 Task: Search one way flight ticket for 4 adults, 2 children, 2 infants in seat and 1 infant on lap in premium economy from Phoenix: Phoenix Sky Harbor International Airport to Rock Springs: Southwest Wyoming Regional Airport (rock Springs Sweetwater County Airport) on 8-5-2023. Choice of flights is Frontier. Number of bags: 2 checked bags. Price is upto 84000. Outbound departure time preference is 4:45.
Action: Mouse moved to (261, 240)
Screenshot: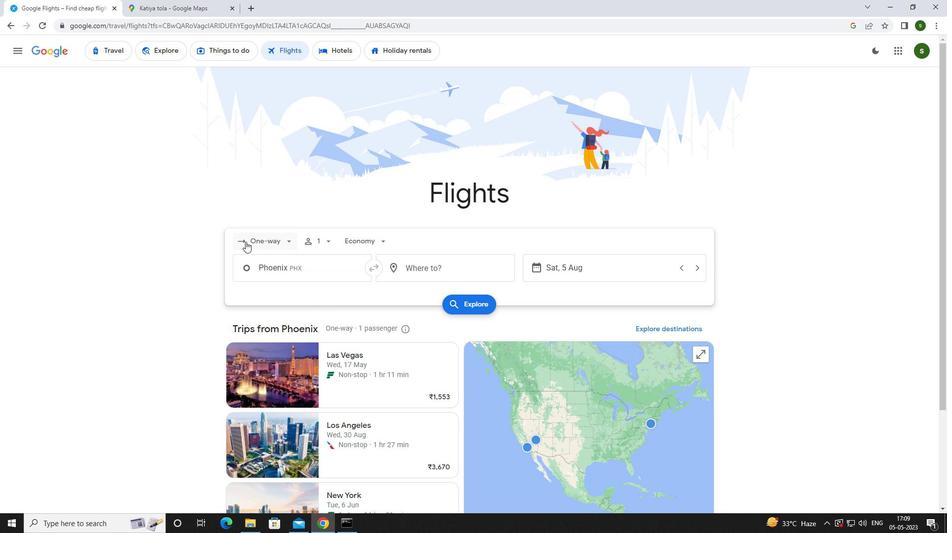 
Action: Mouse pressed left at (261, 240)
Screenshot: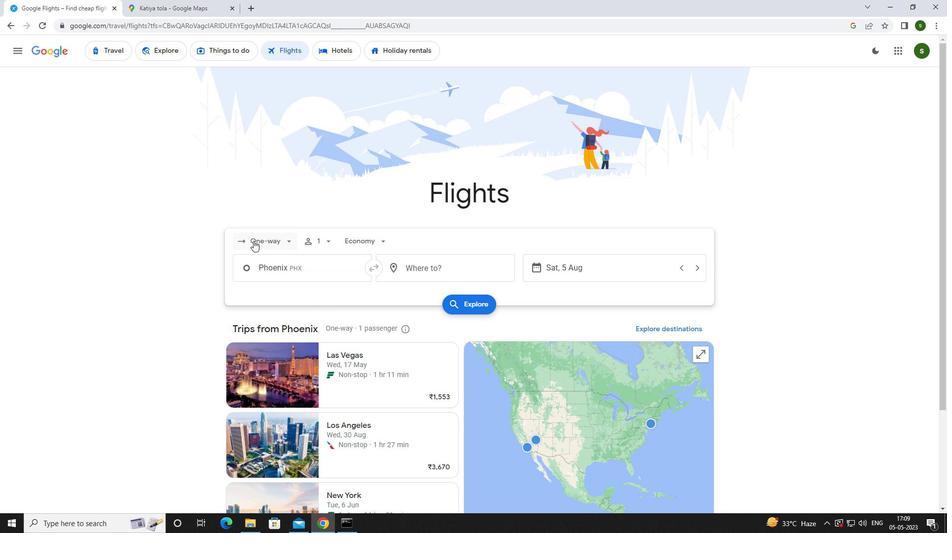 
Action: Mouse moved to (271, 291)
Screenshot: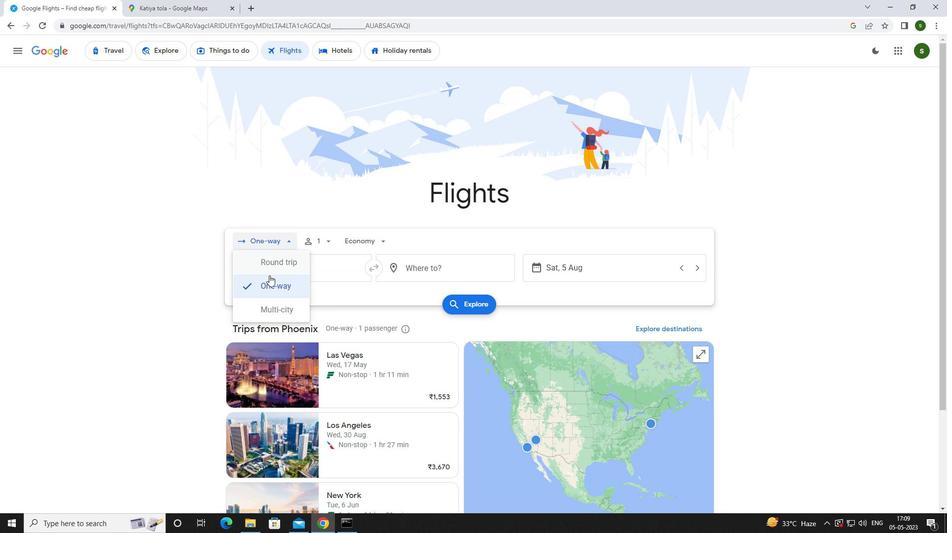 
Action: Mouse pressed left at (271, 291)
Screenshot: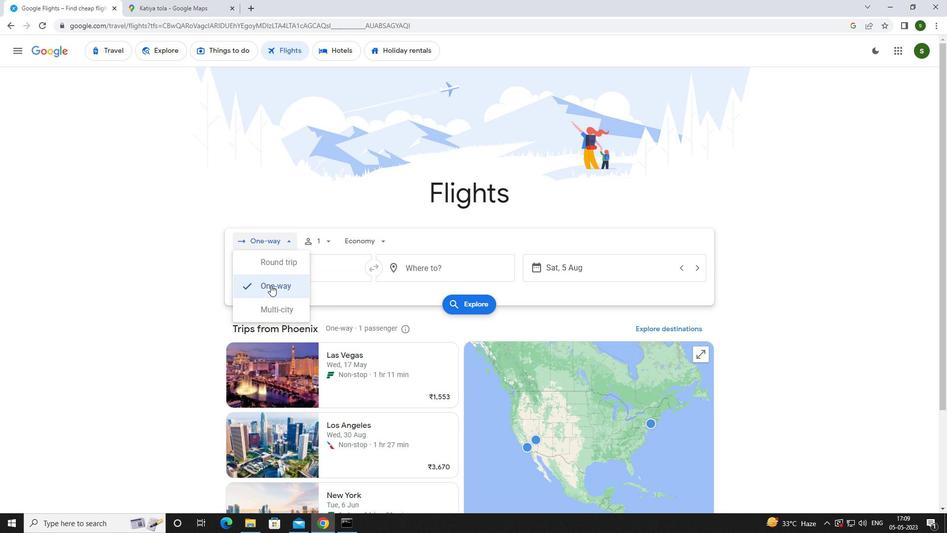 
Action: Mouse moved to (322, 241)
Screenshot: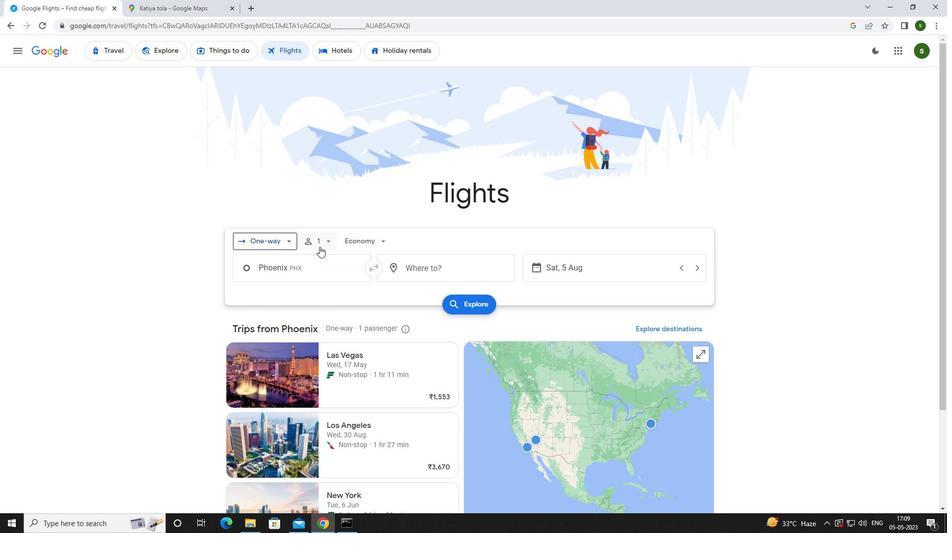 
Action: Mouse pressed left at (322, 241)
Screenshot: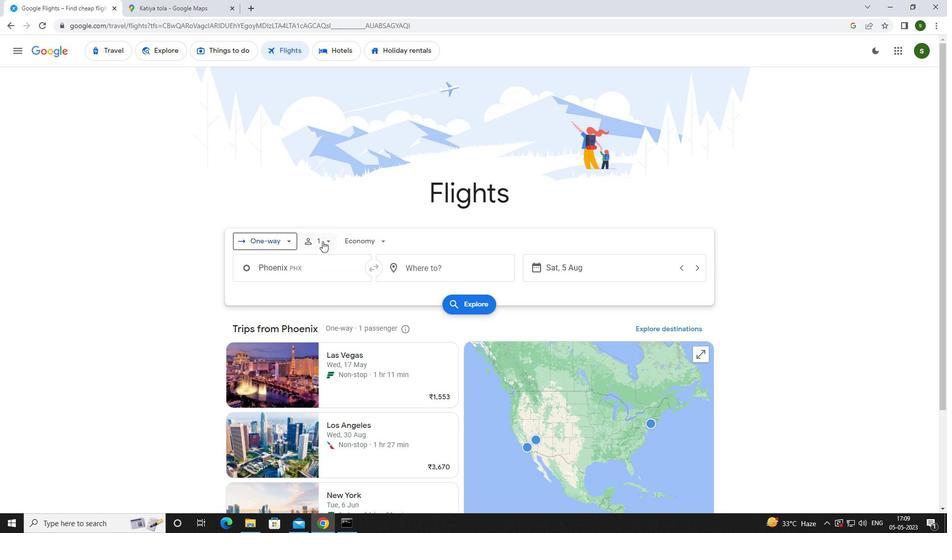 
Action: Mouse moved to (402, 266)
Screenshot: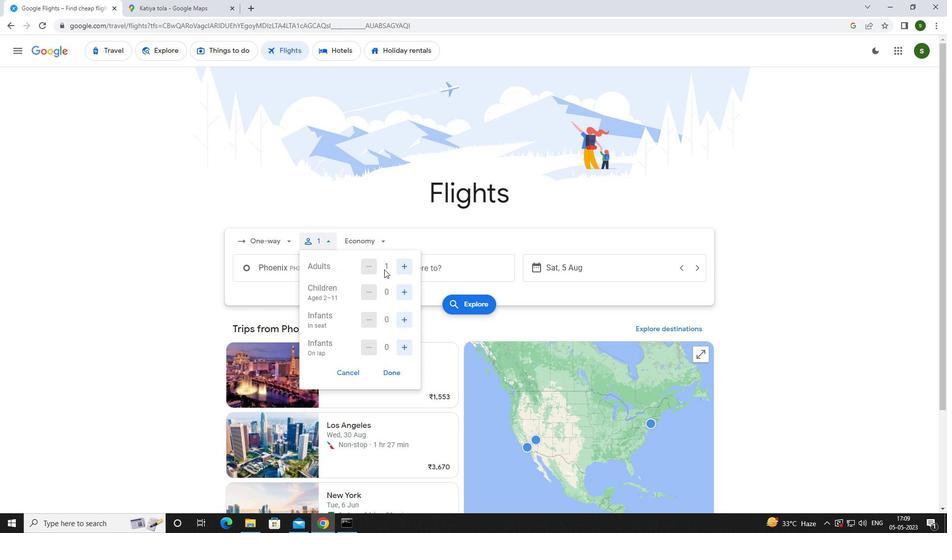 
Action: Mouse pressed left at (402, 266)
Screenshot: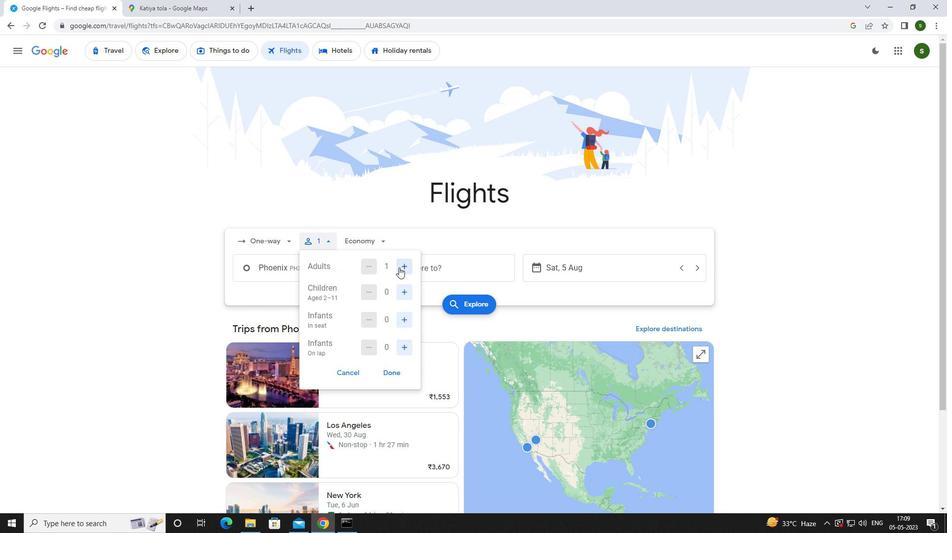 
Action: Mouse pressed left at (402, 266)
Screenshot: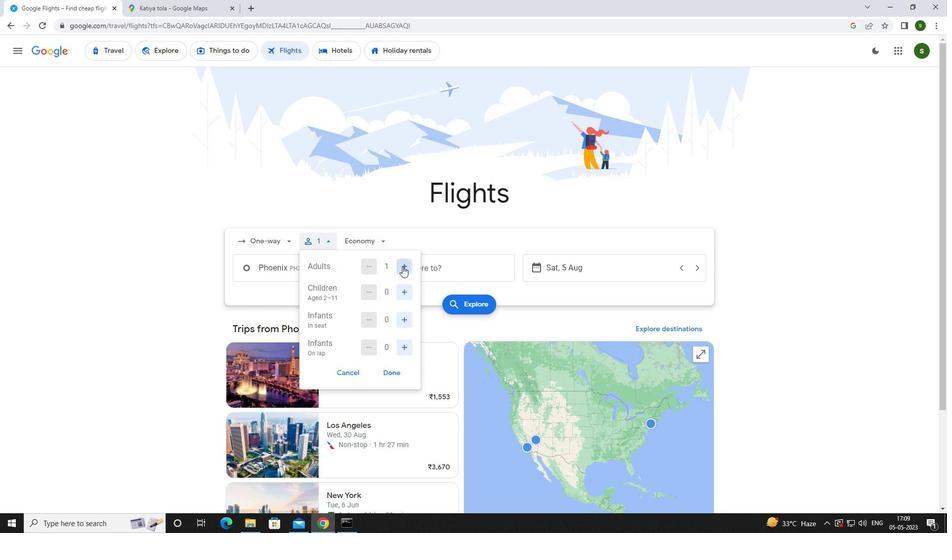
Action: Mouse pressed left at (402, 266)
Screenshot: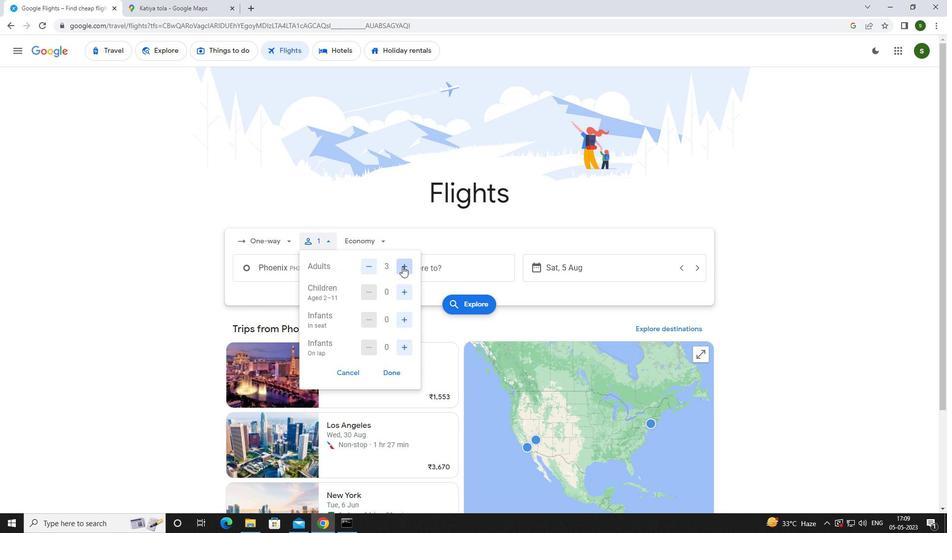 
Action: Mouse moved to (407, 293)
Screenshot: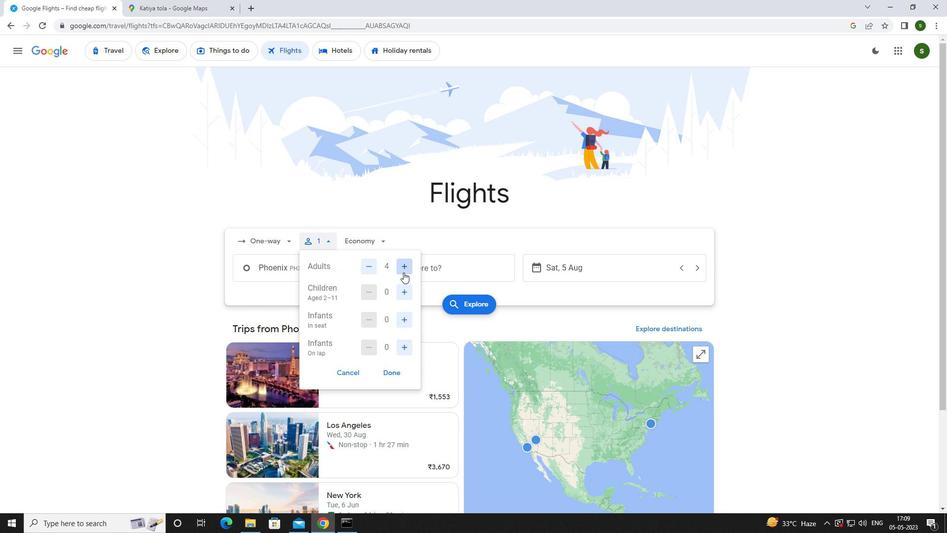 
Action: Mouse pressed left at (407, 293)
Screenshot: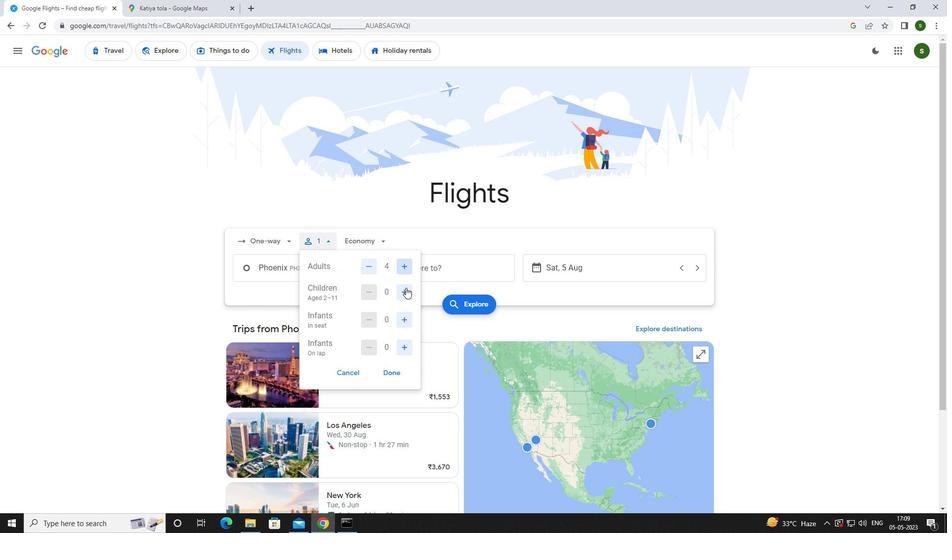 
Action: Mouse pressed left at (407, 293)
Screenshot: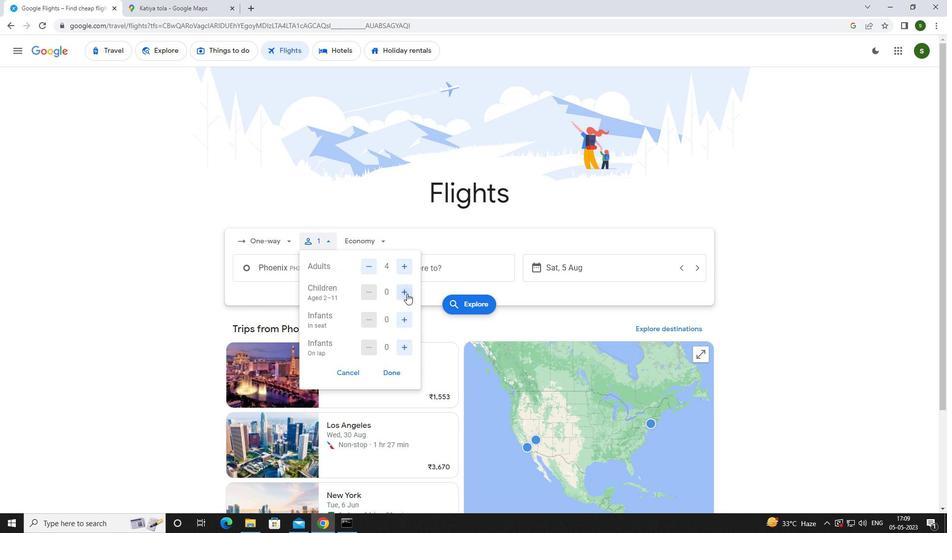 
Action: Mouse moved to (402, 318)
Screenshot: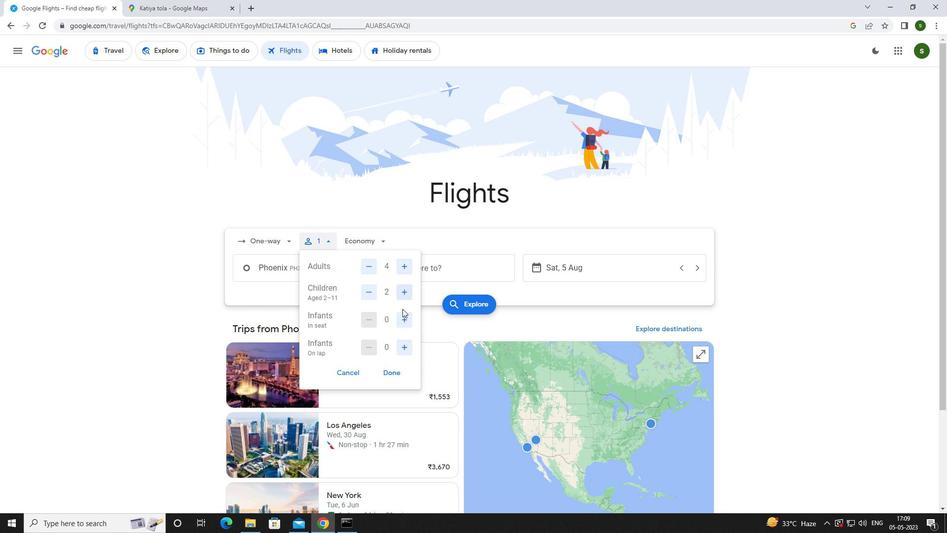 
Action: Mouse pressed left at (402, 318)
Screenshot: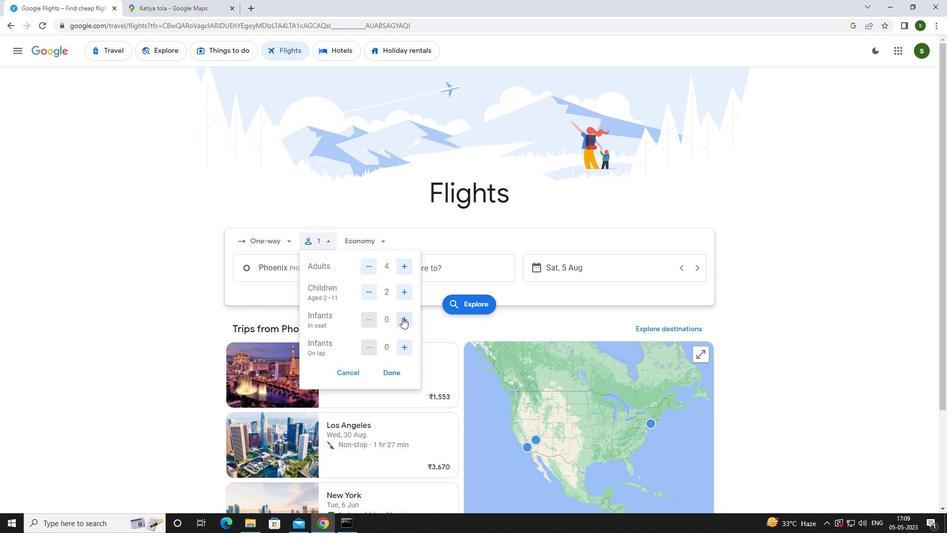 
Action: Mouse pressed left at (402, 318)
Screenshot: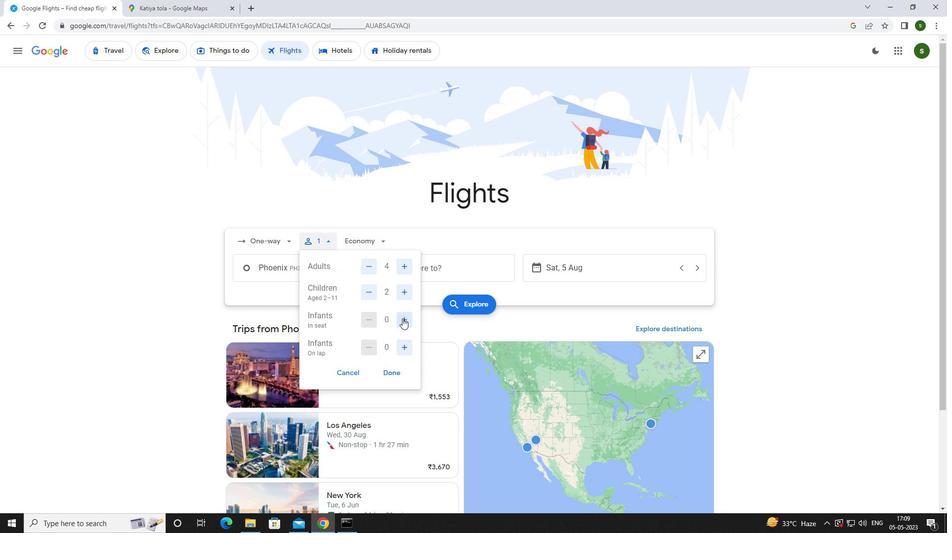 
Action: Mouse moved to (403, 341)
Screenshot: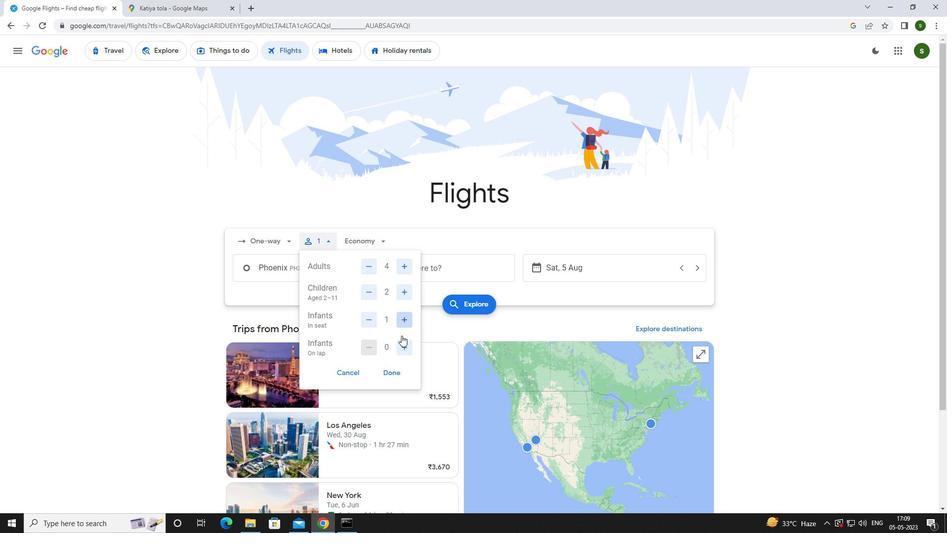 
Action: Mouse pressed left at (403, 341)
Screenshot: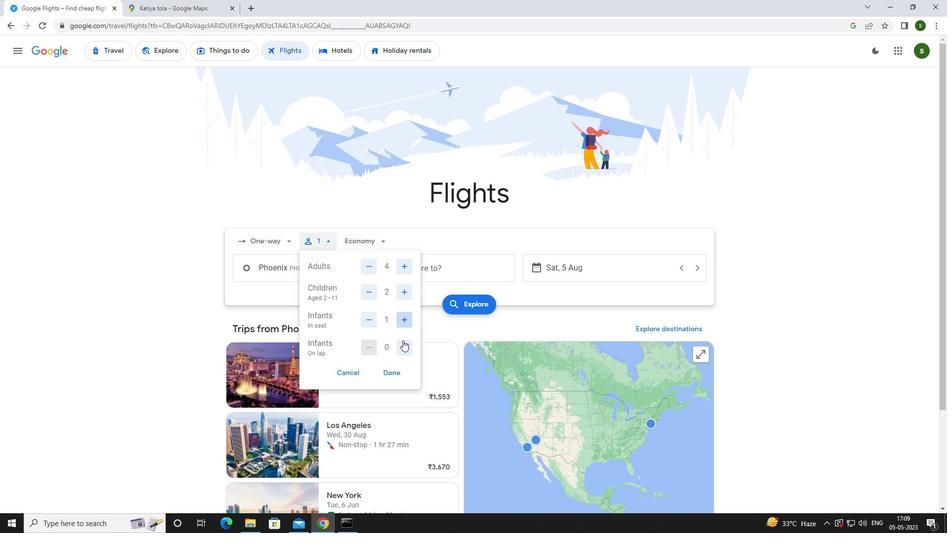 
Action: Mouse moved to (367, 241)
Screenshot: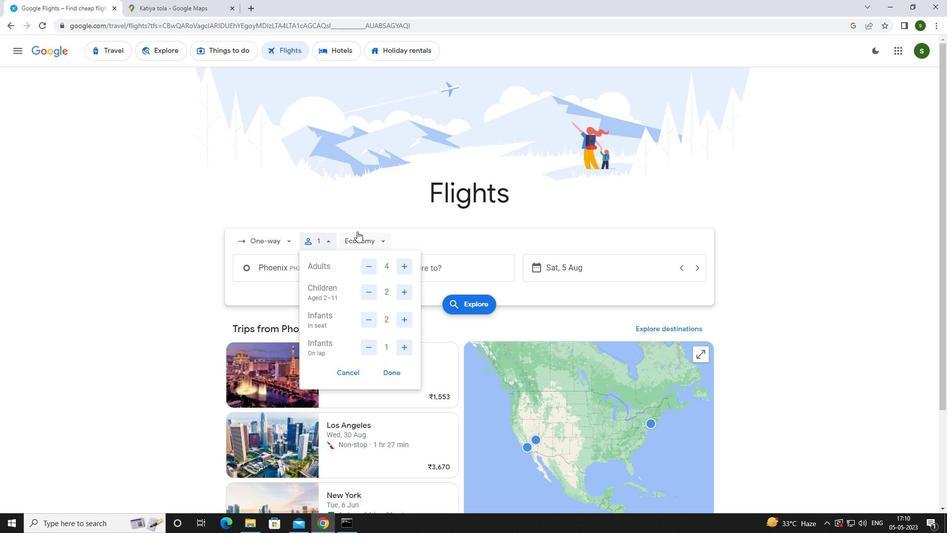 
Action: Mouse pressed left at (367, 241)
Screenshot: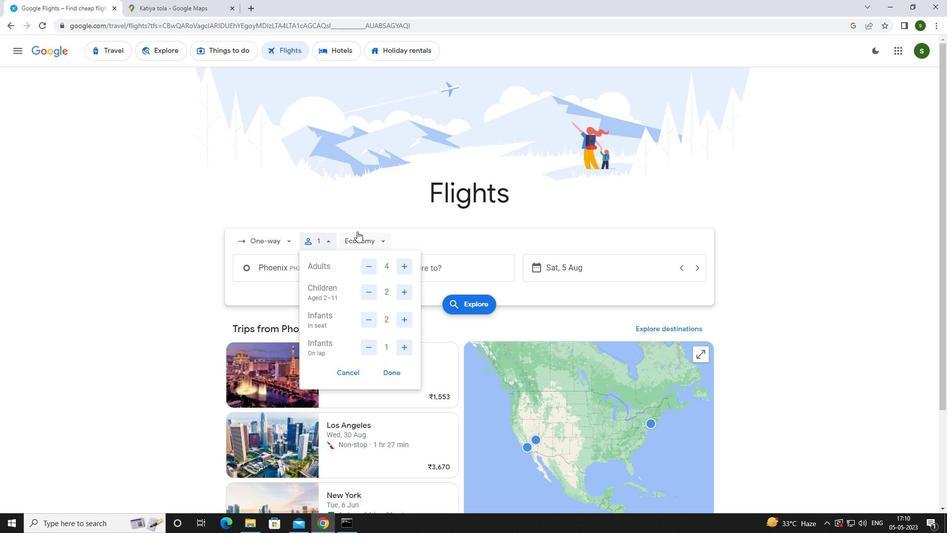 
Action: Mouse moved to (381, 281)
Screenshot: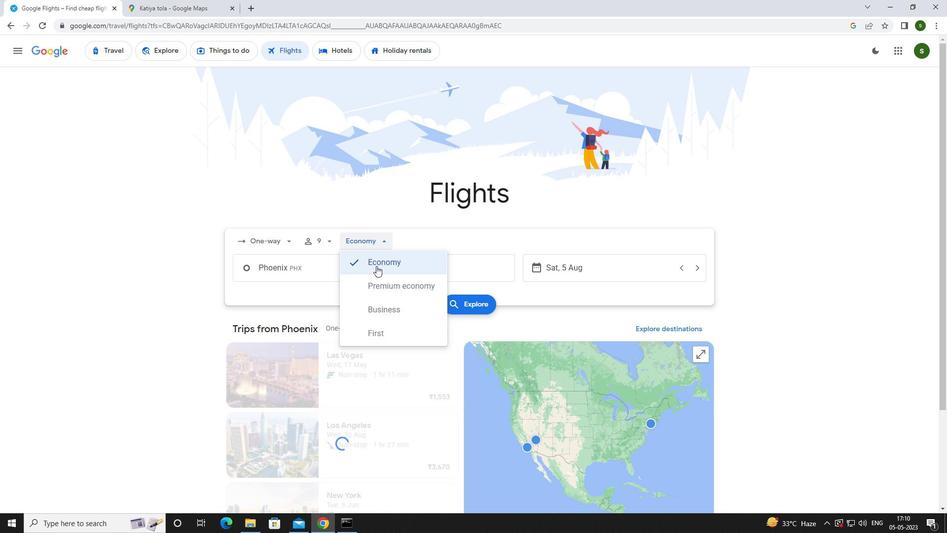 
Action: Mouse pressed left at (381, 281)
Screenshot: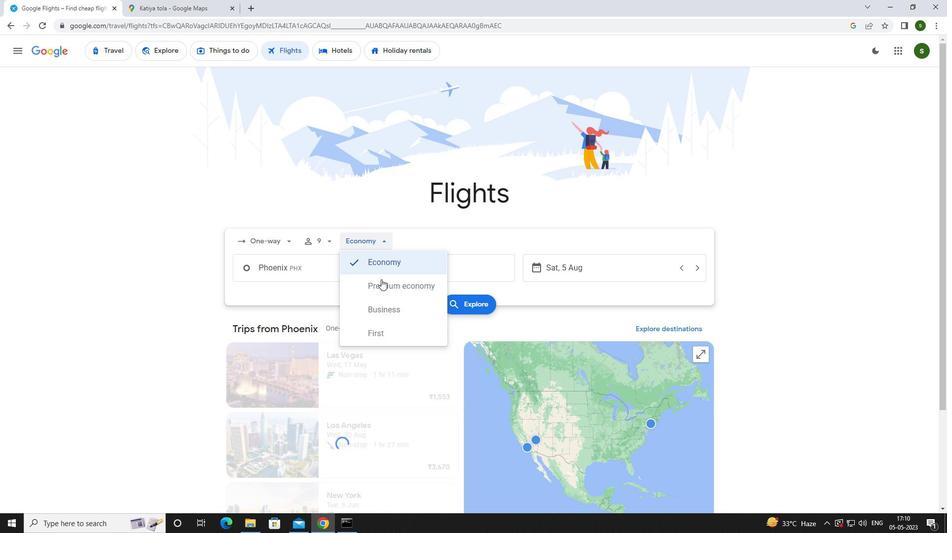 
Action: Mouse moved to (329, 266)
Screenshot: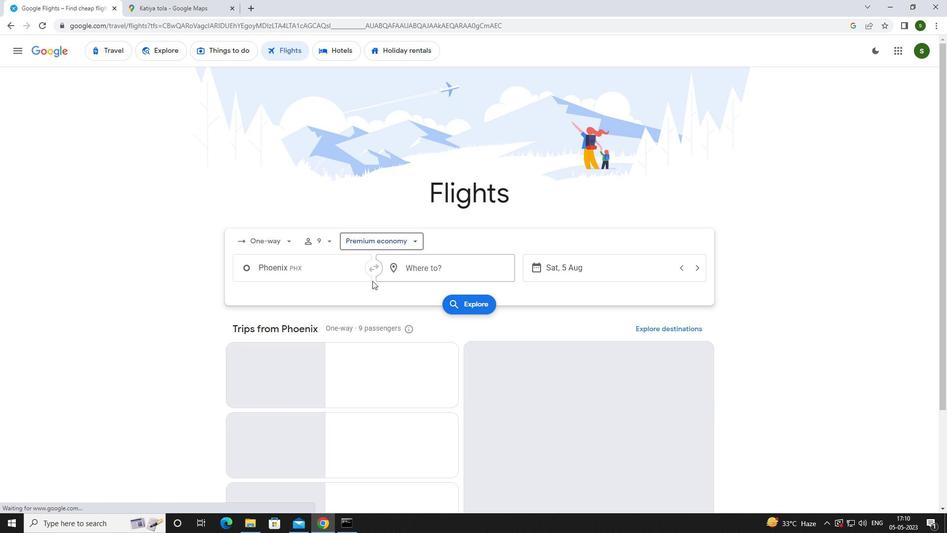 
Action: Mouse pressed left at (329, 266)
Screenshot: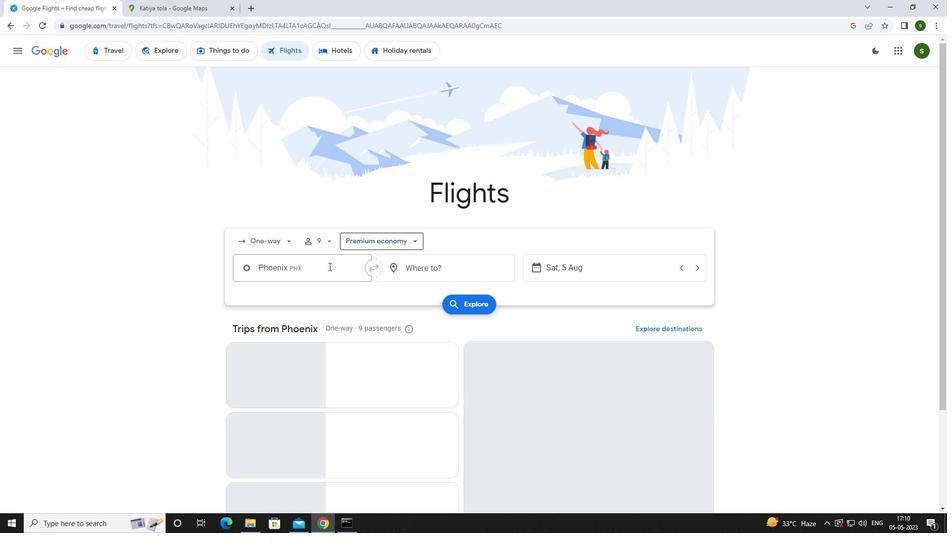 
Action: Mouse moved to (329, 266)
Screenshot: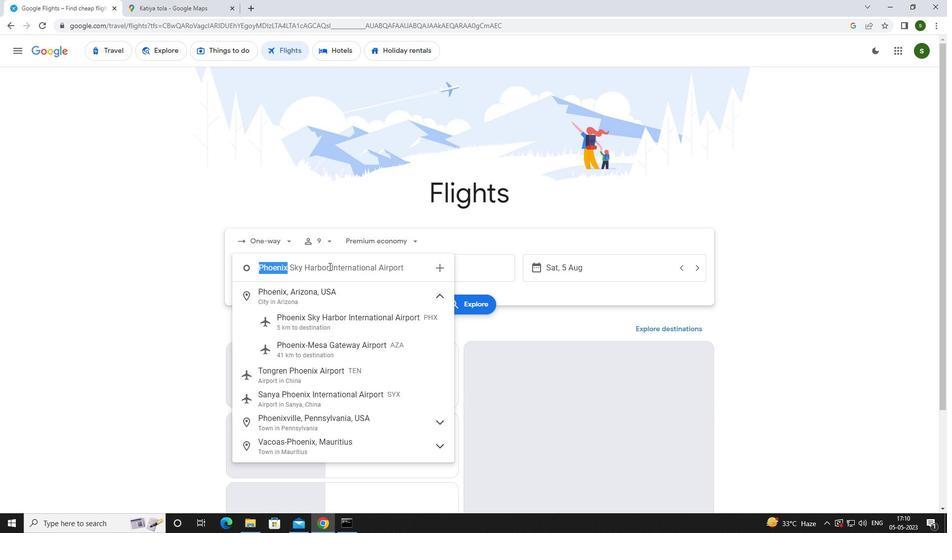 
Action: Key pressed <Key.caps_lock>p<Key.caps_lock>ho
Screenshot: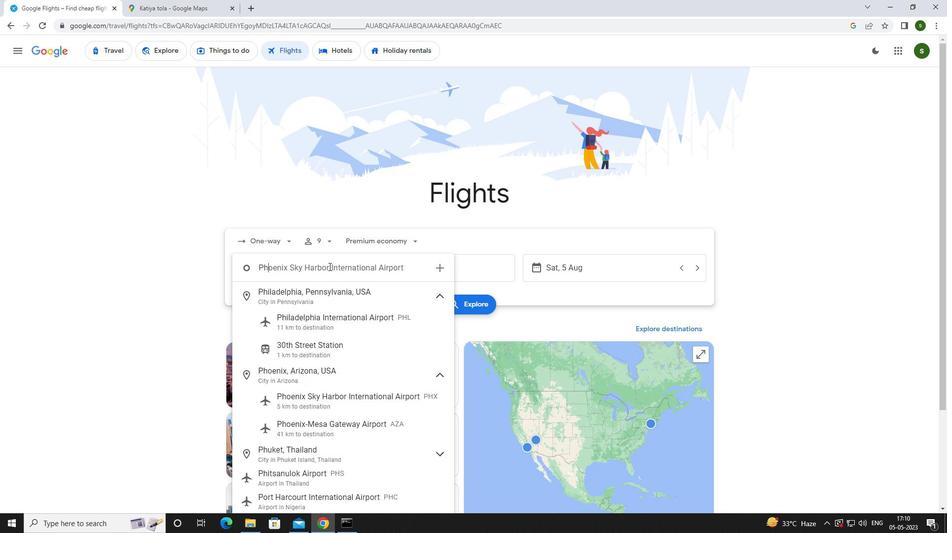 
Action: Mouse moved to (321, 346)
Screenshot: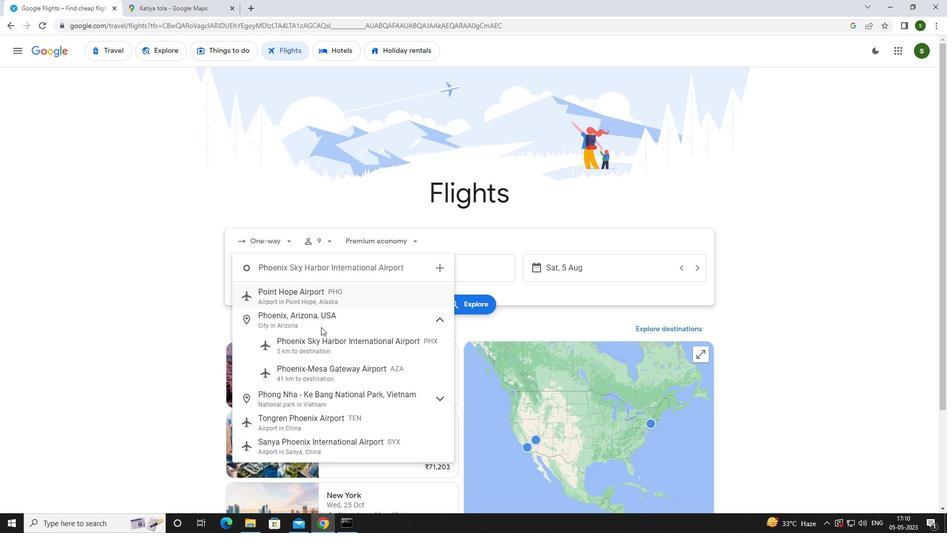 
Action: Mouse pressed left at (321, 346)
Screenshot: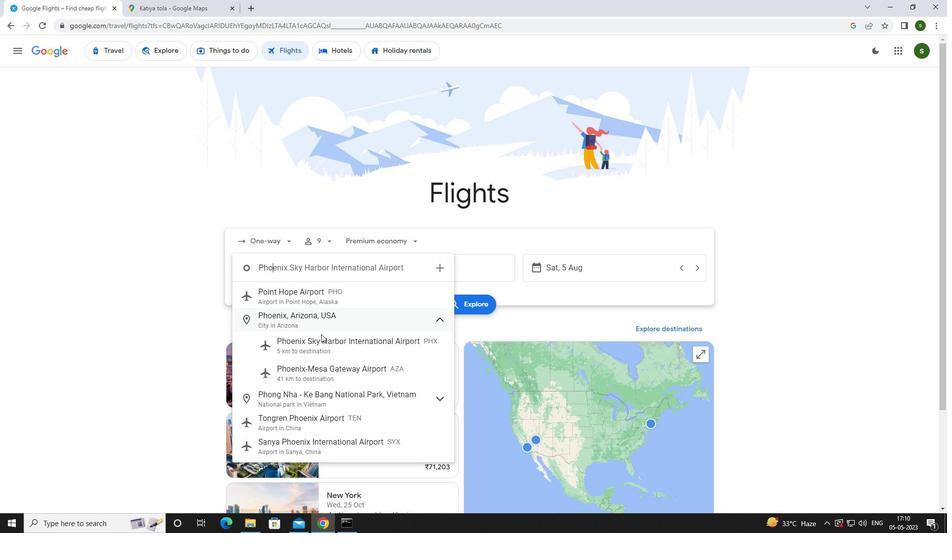 
Action: Mouse moved to (449, 268)
Screenshot: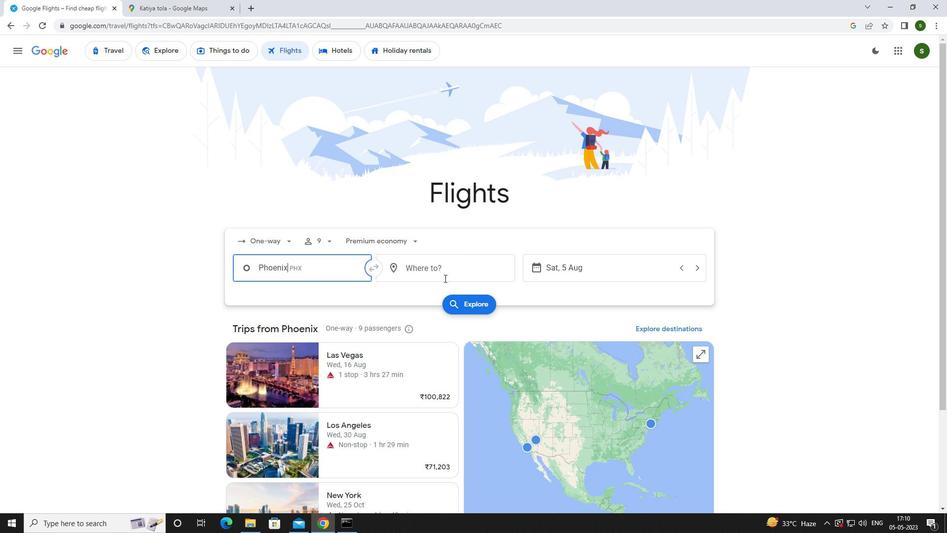 
Action: Mouse pressed left at (449, 268)
Screenshot: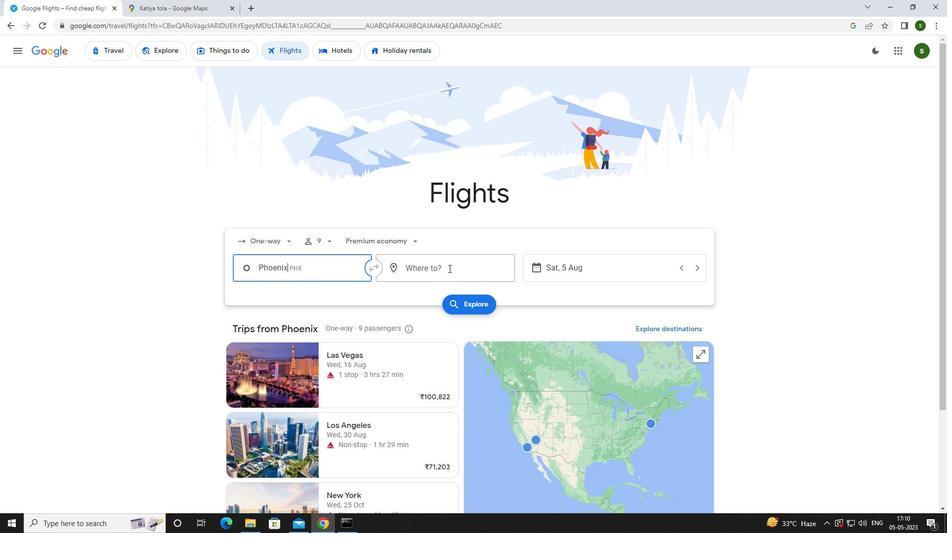 
Action: Key pressed <Key.caps_lock>r<Key.caps_lock>ock<Key.space><Key.caps_lock>s<Key.caps_lock>p
Screenshot: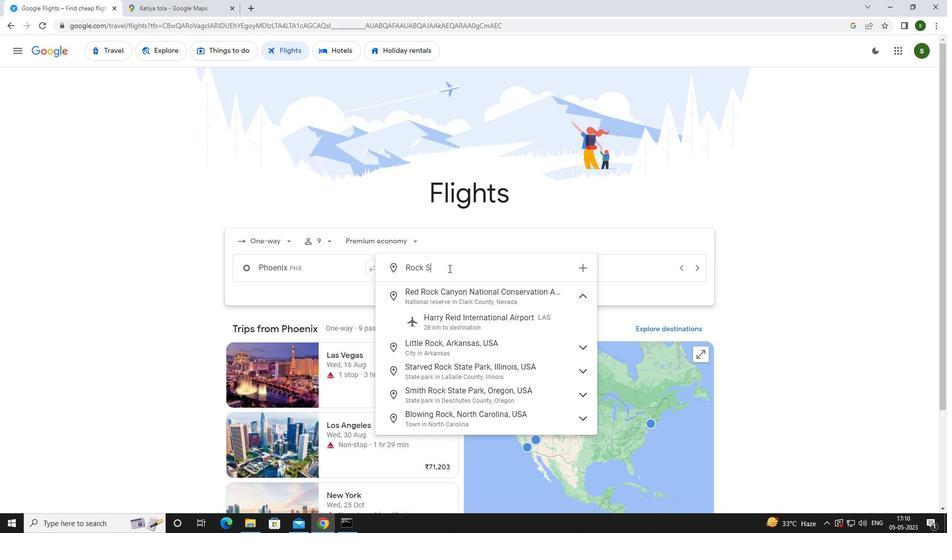 
Action: Mouse moved to (457, 344)
Screenshot: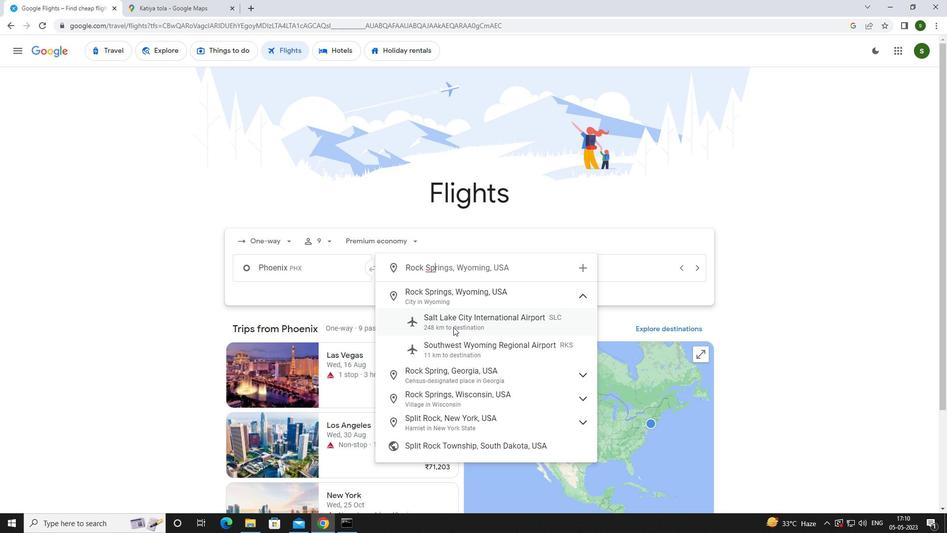 
Action: Mouse pressed left at (457, 344)
Screenshot: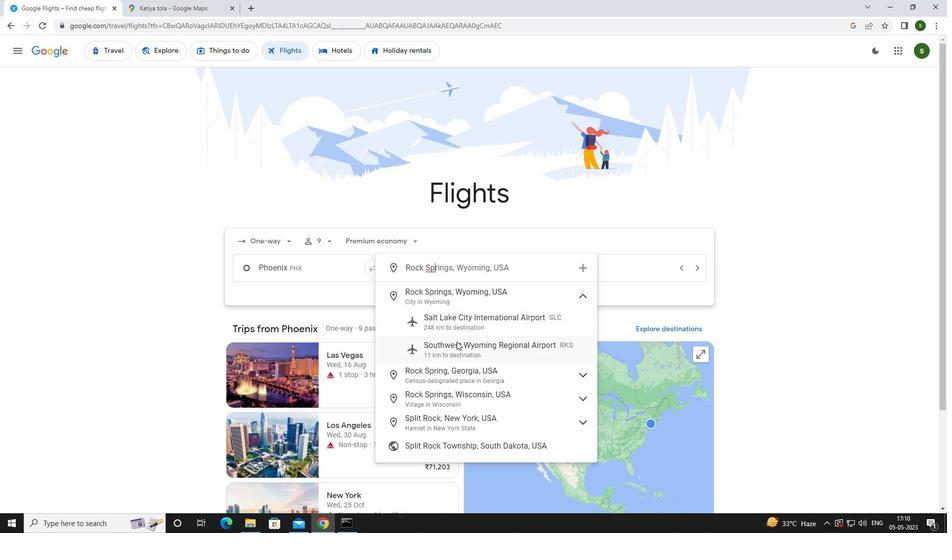 
Action: Mouse moved to (560, 273)
Screenshot: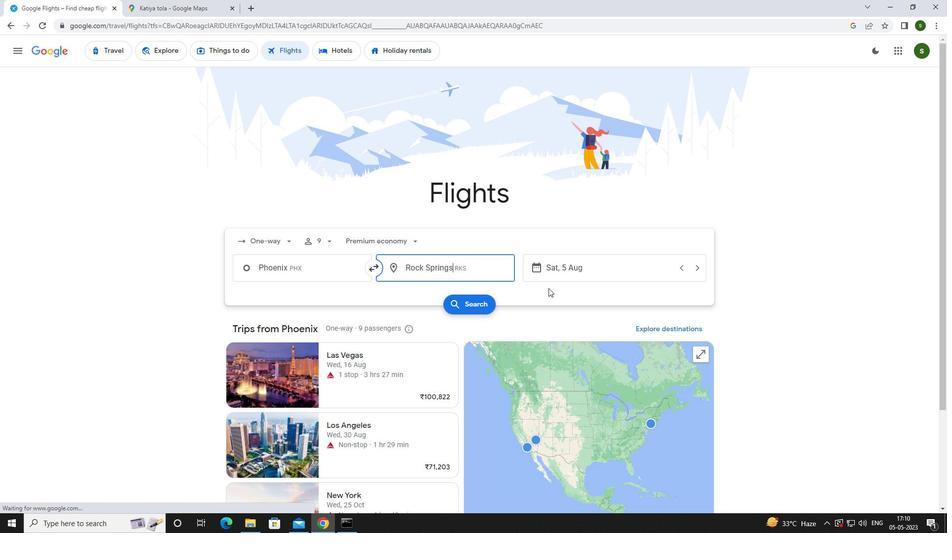 
Action: Mouse pressed left at (560, 273)
Screenshot: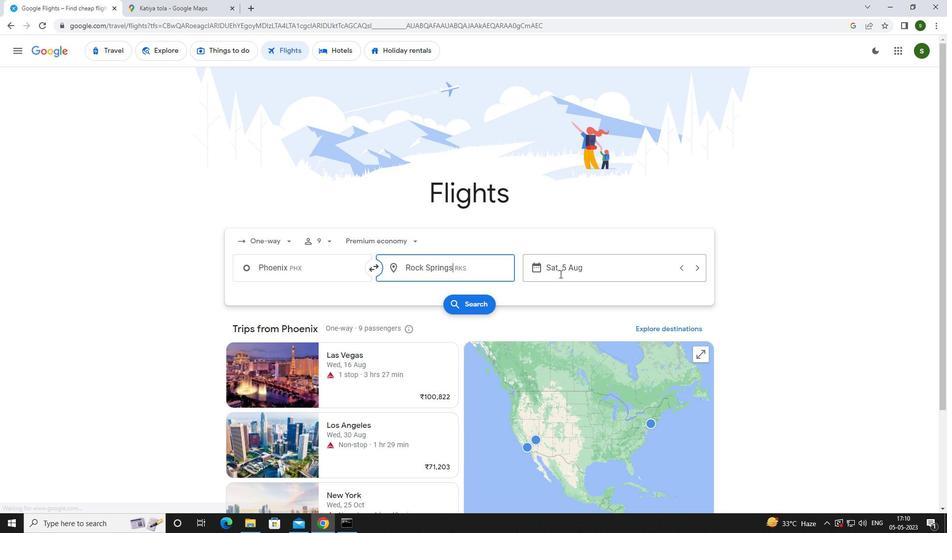 
Action: Mouse moved to (503, 335)
Screenshot: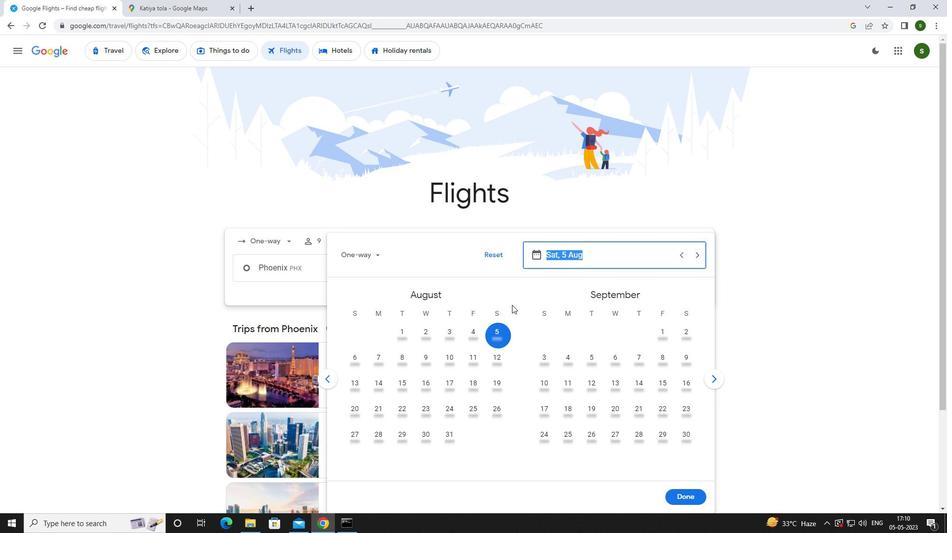 
Action: Mouse pressed left at (503, 335)
Screenshot: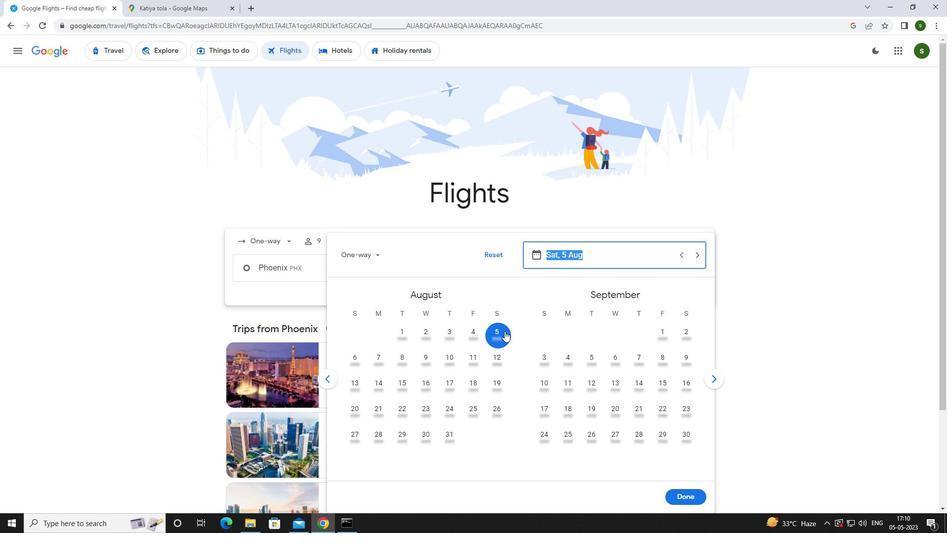
Action: Mouse moved to (697, 491)
Screenshot: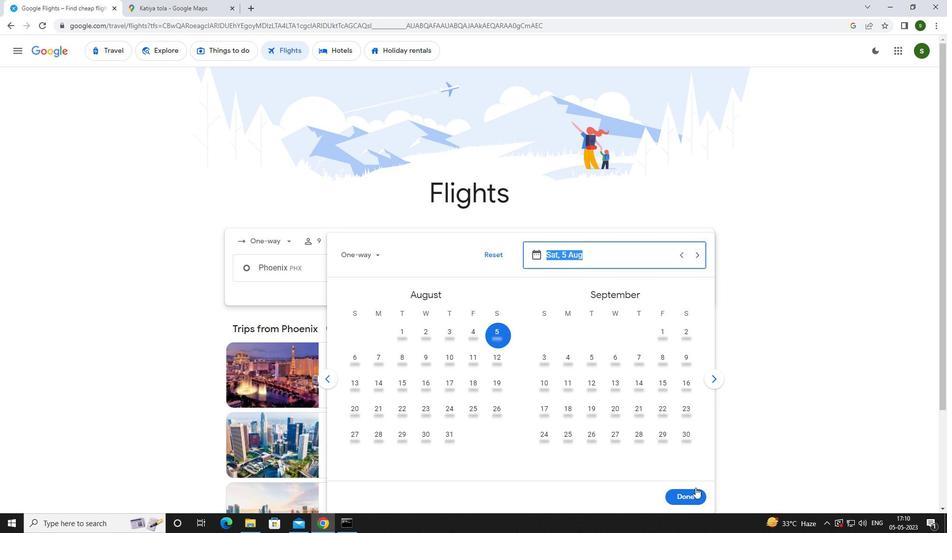 
Action: Mouse pressed left at (697, 491)
Screenshot: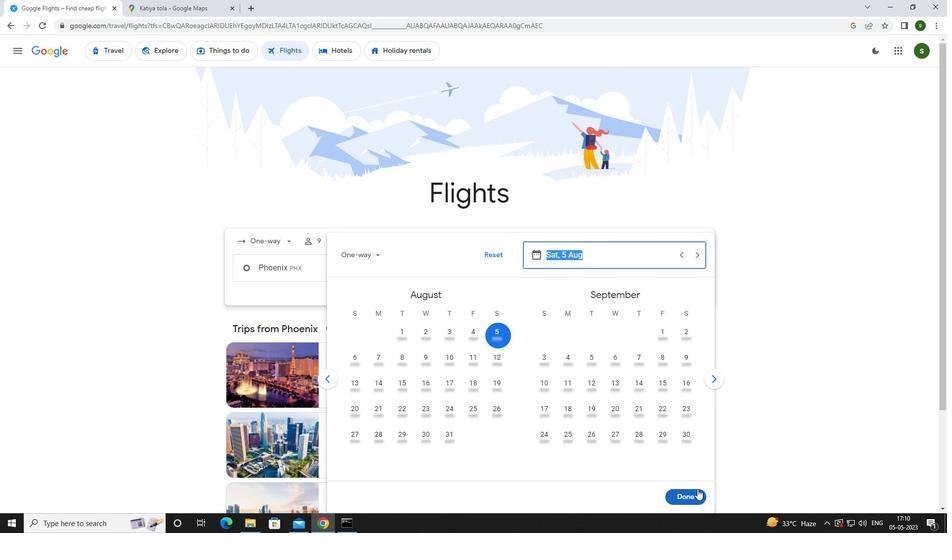 
Action: Mouse moved to (465, 307)
Screenshot: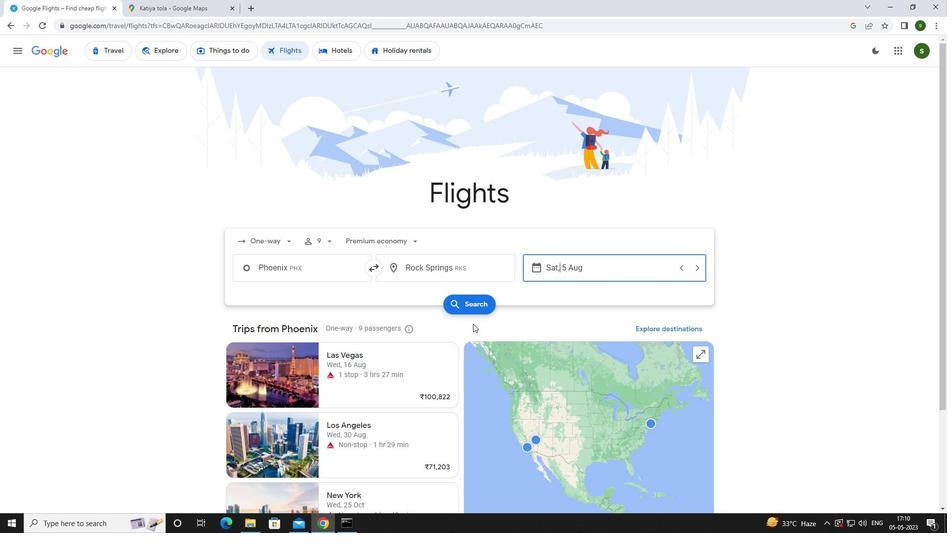 
Action: Mouse pressed left at (465, 307)
Screenshot: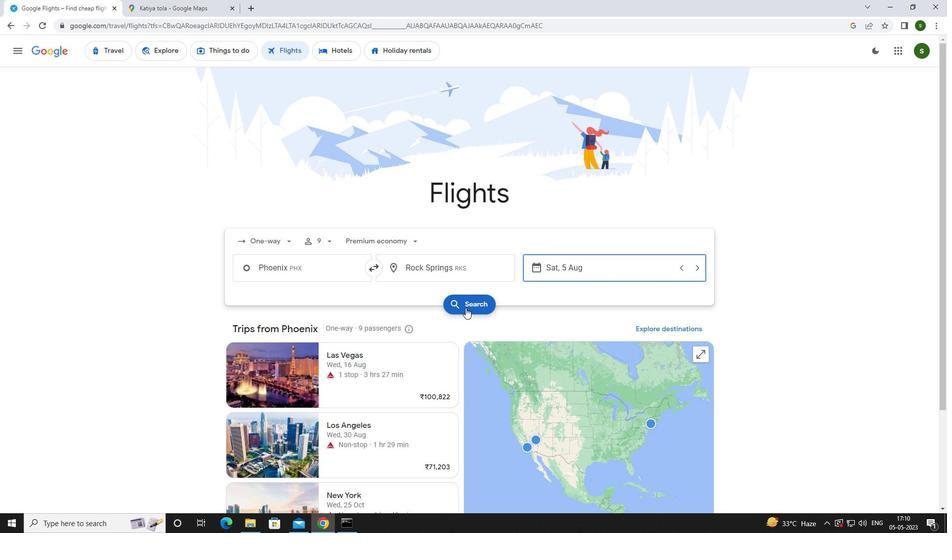
Action: Mouse moved to (252, 150)
Screenshot: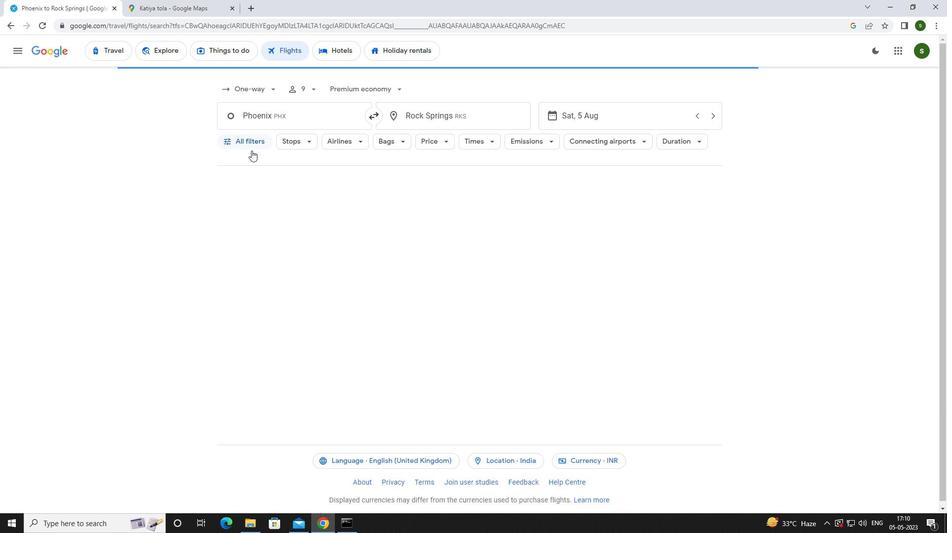 
Action: Mouse pressed left at (252, 150)
Screenshot: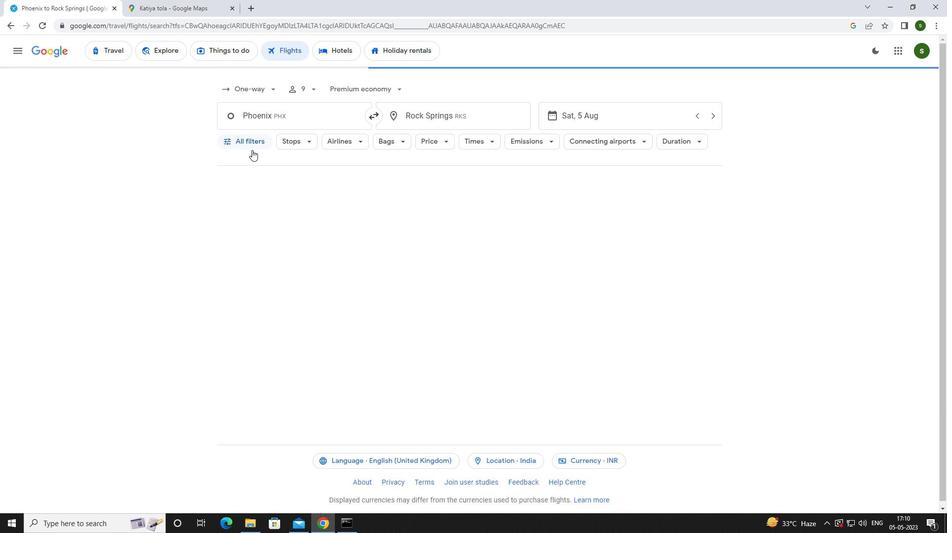 
Action: Mouse moved to (364, 351)
Screenshot: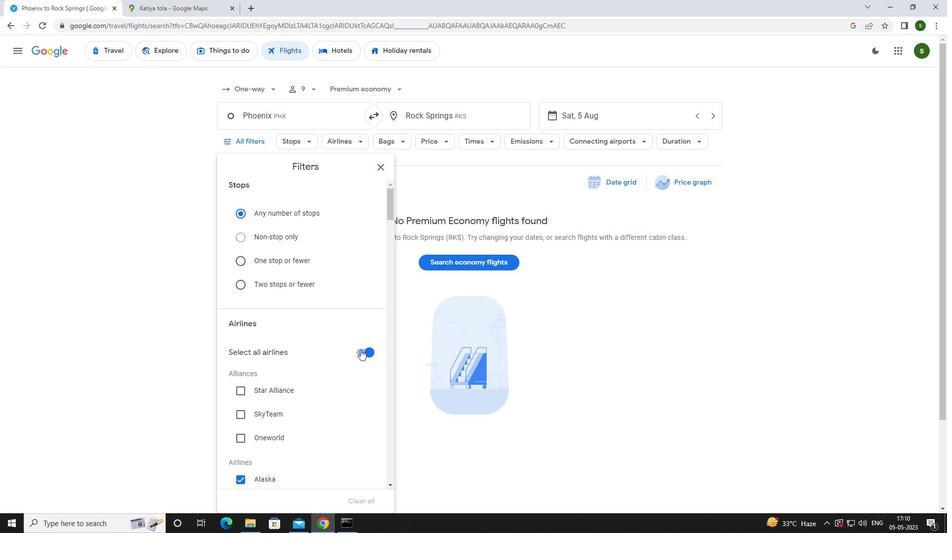 
Action: Mouse pressed left at (364, 351)
Screenshot: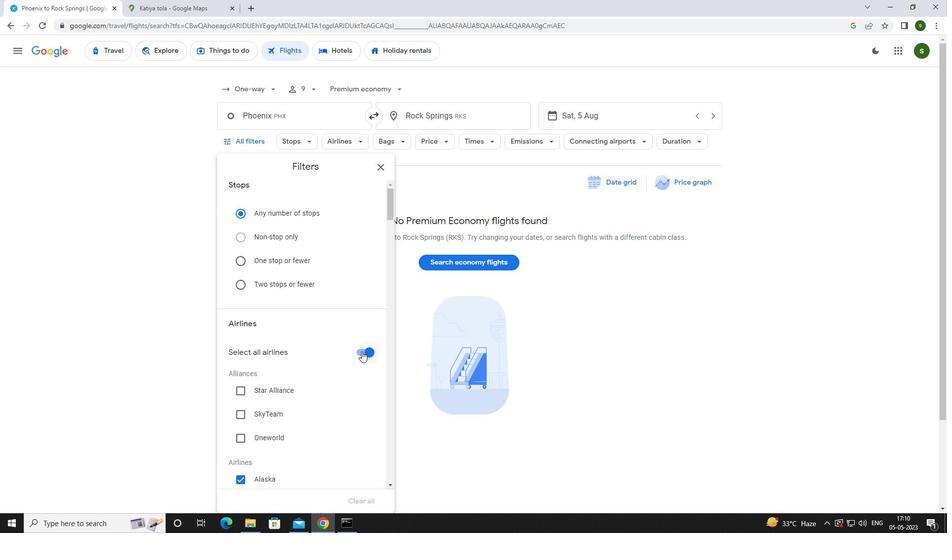 
Action: Mouse moved to (317, 315)
Screenshot: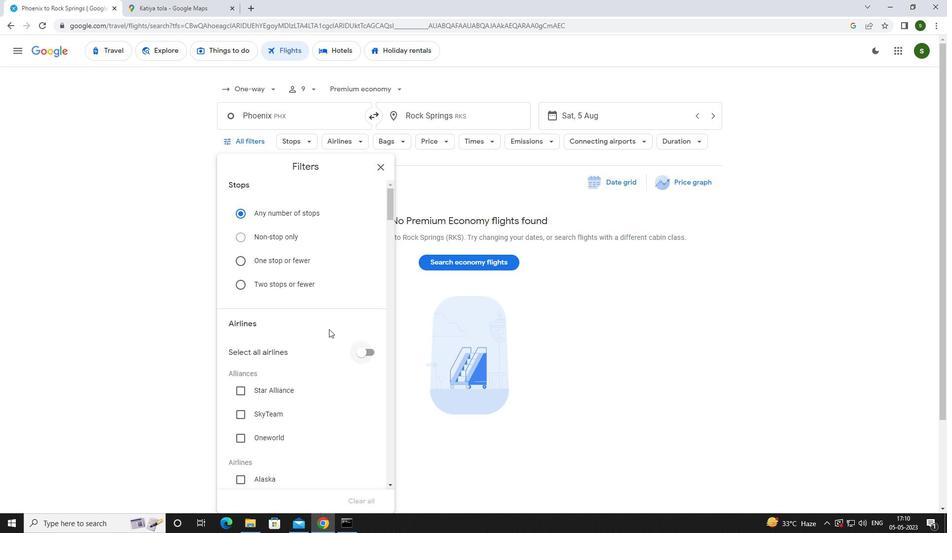 
Action: Mouse scrolled (317, 315) with delta (0, 0)
Screenshot: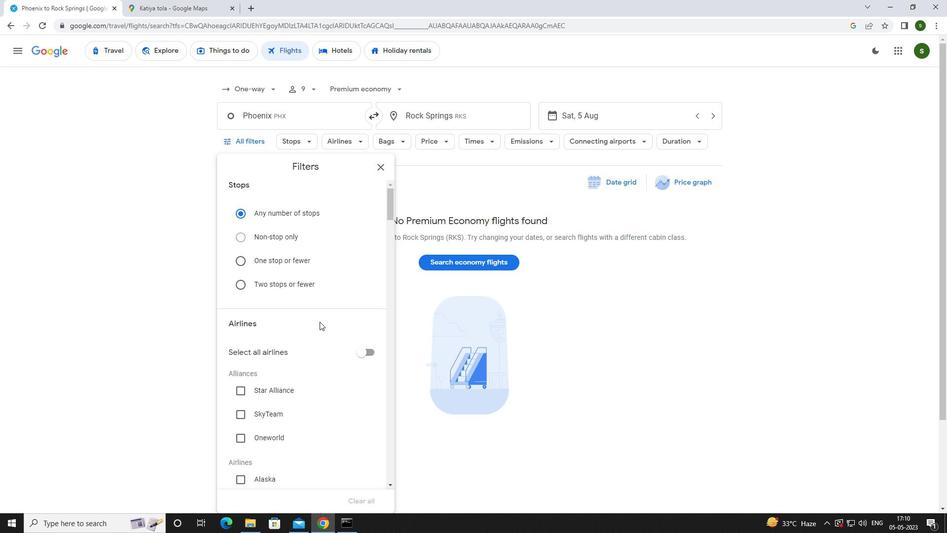 
Action: Mouse moved to (317, 315)
Screenshot: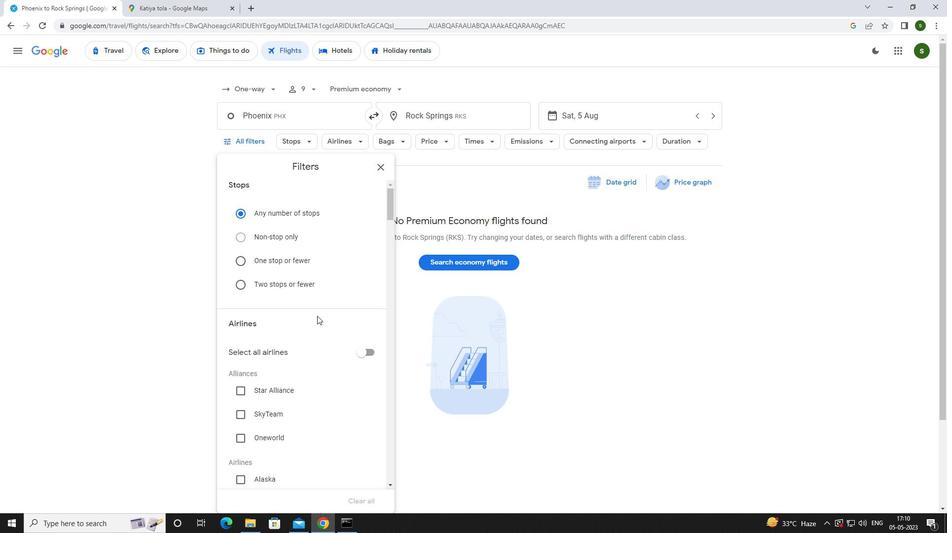 
Action: Mouse scrolled (317, 314) with delta (0, 0)
Screenshot: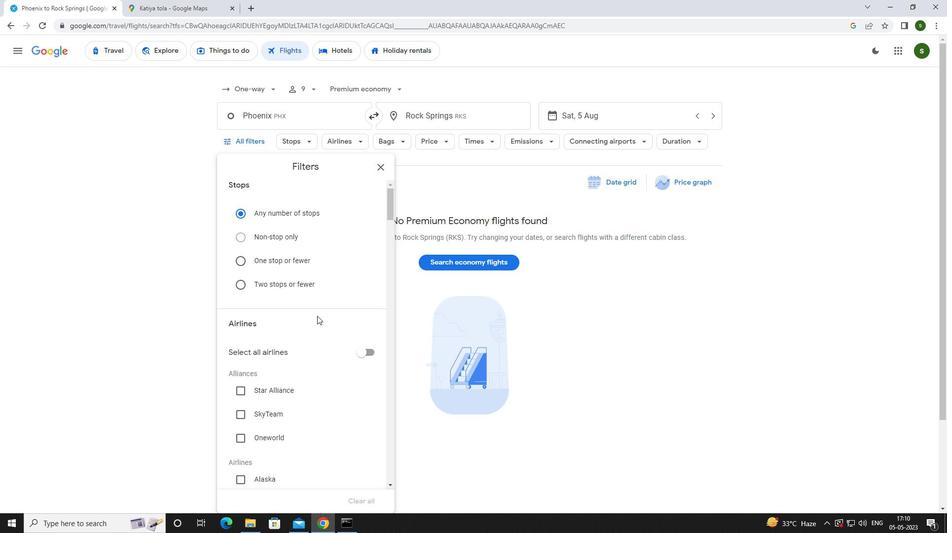 
Action: Mouse scrolled (317, 314) with delta (0, 0)
Screenshot: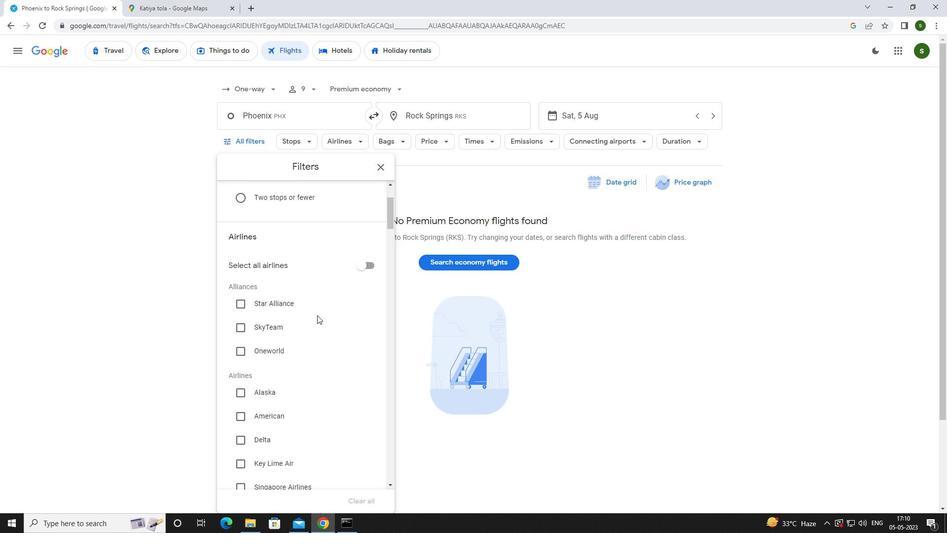 
Action: Mouse scrolled (317, 314) with delta (0, 0)
Screenshot: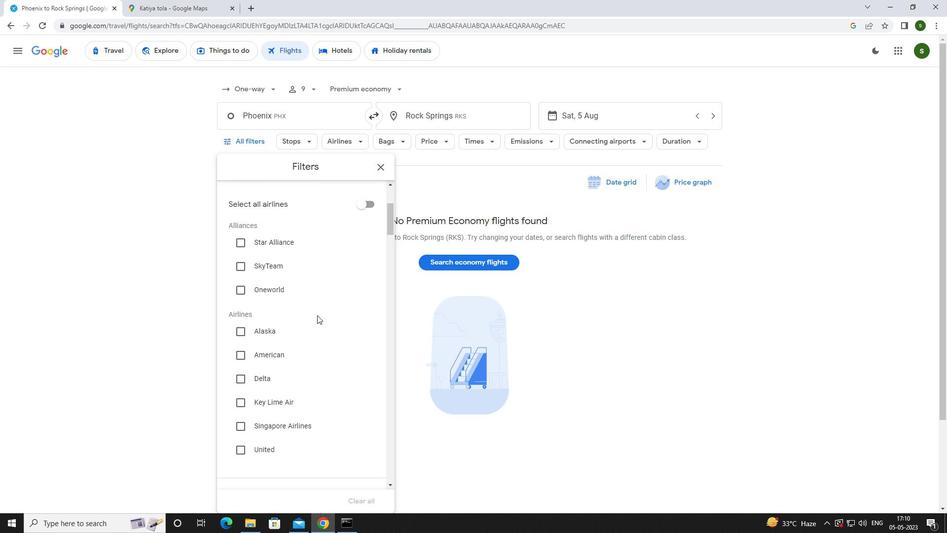 
Action: Mouse scrolled (317, 314) with delta (0, 0)
Screenshot: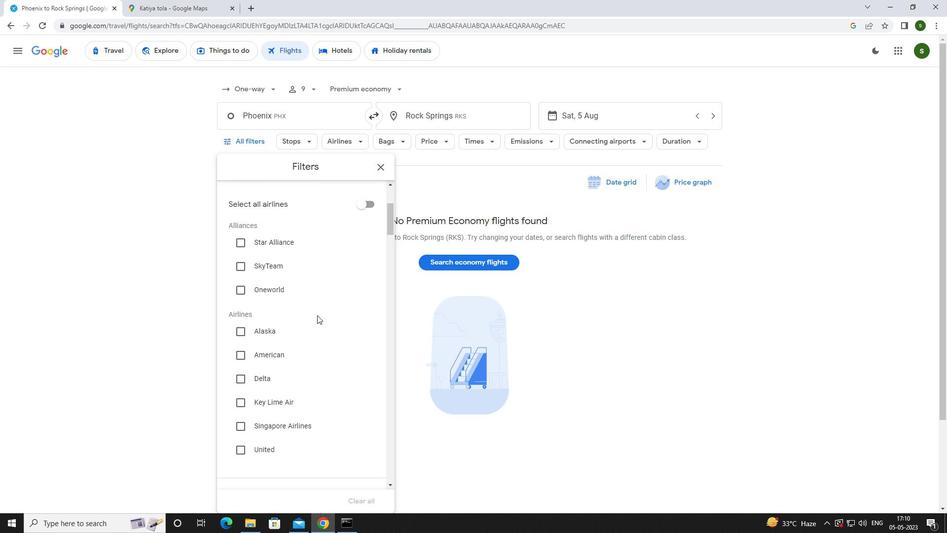 
Action: Mouse scrolled (317, 314) with delta (0, 0)
Screenshot: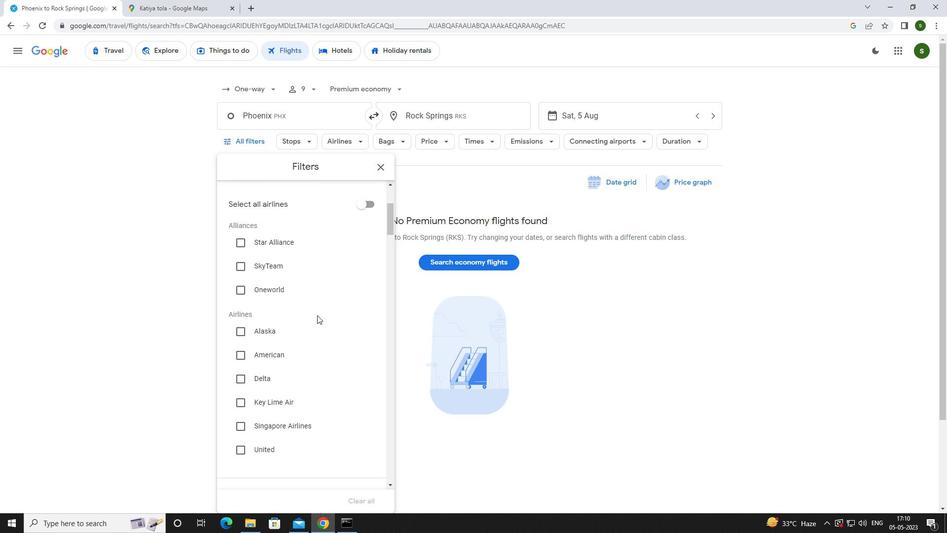 
Action: Mouse scrolled (317, 314) with delta (0, 0)
Screenshot: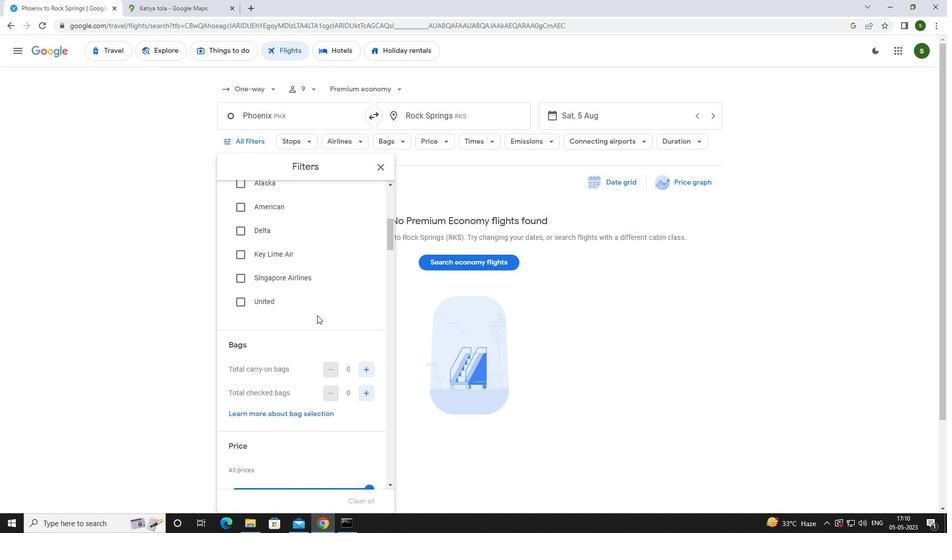 
Action: Mouse moved to (362, 340)
Screenshot: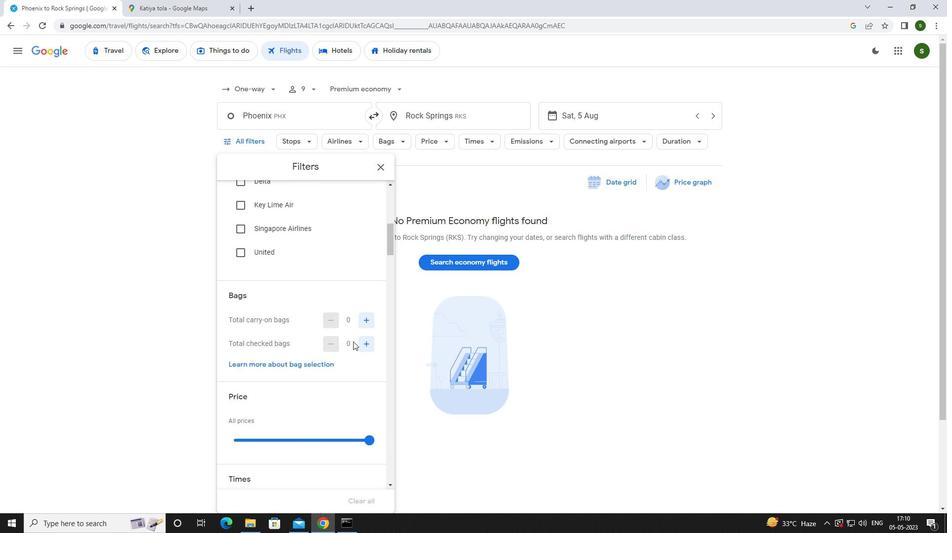 
Action: Mouse pressed left at (362, 340)
Screenshot: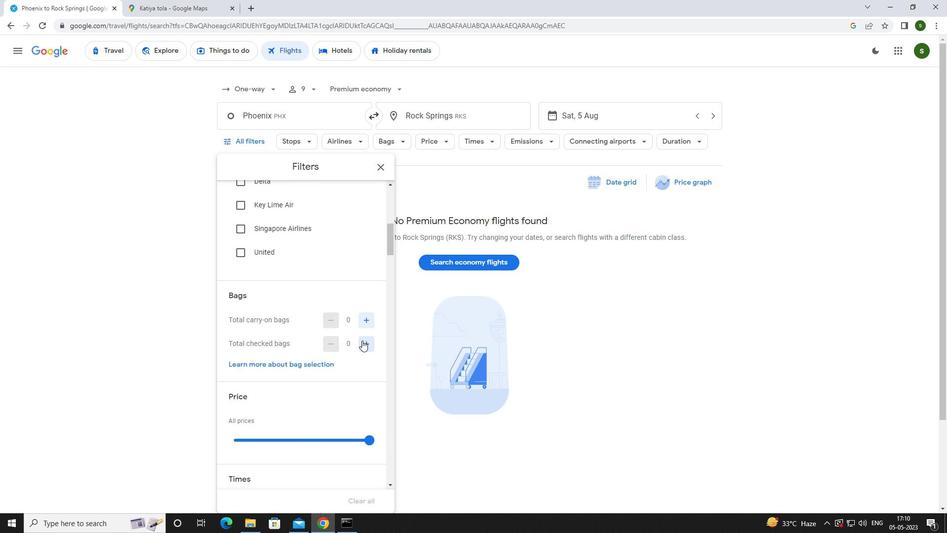 
Action: Mouse pressed left at (362, 340)
Screenshot: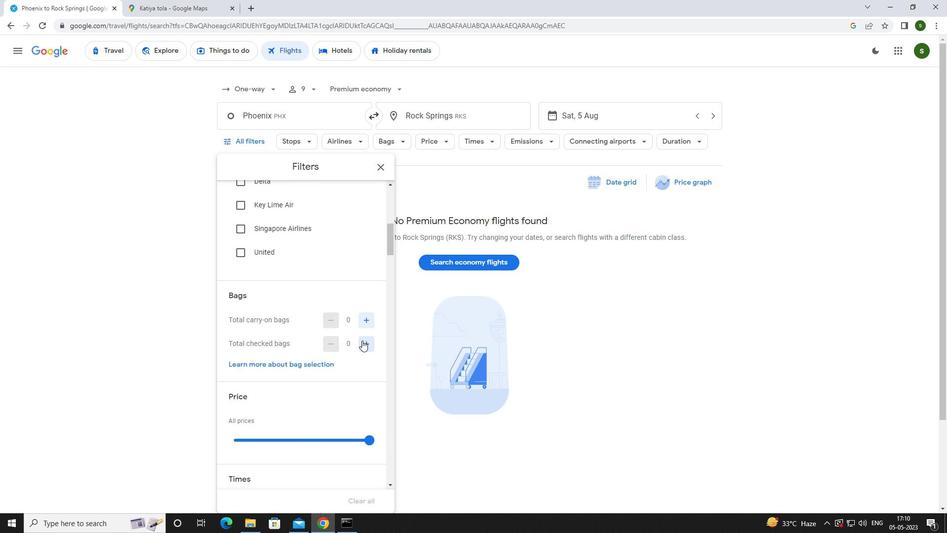 
Action: Mouse scrolled (362, 340) with delta (0, 0)
Screenshot: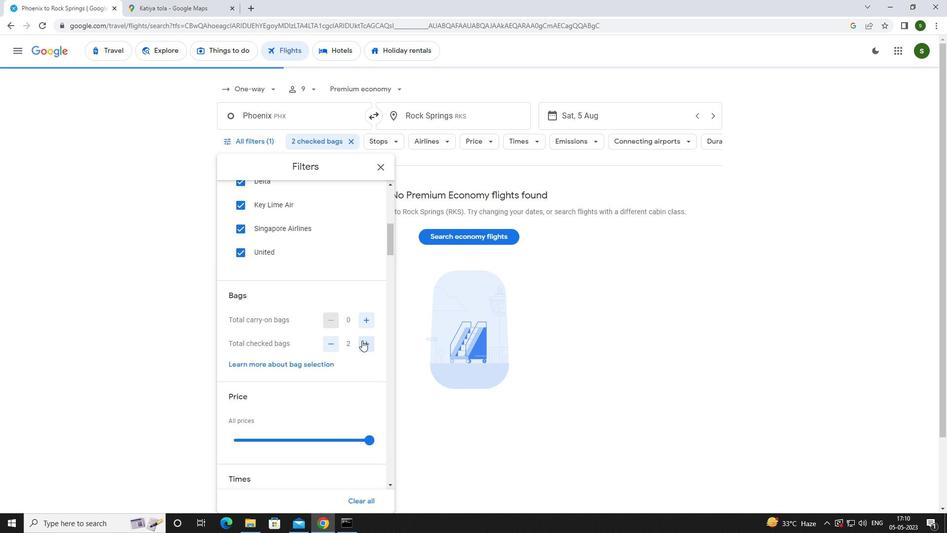 
Action: Mouse scrolled (362, 340) with delta (0, 0)
Screenshot: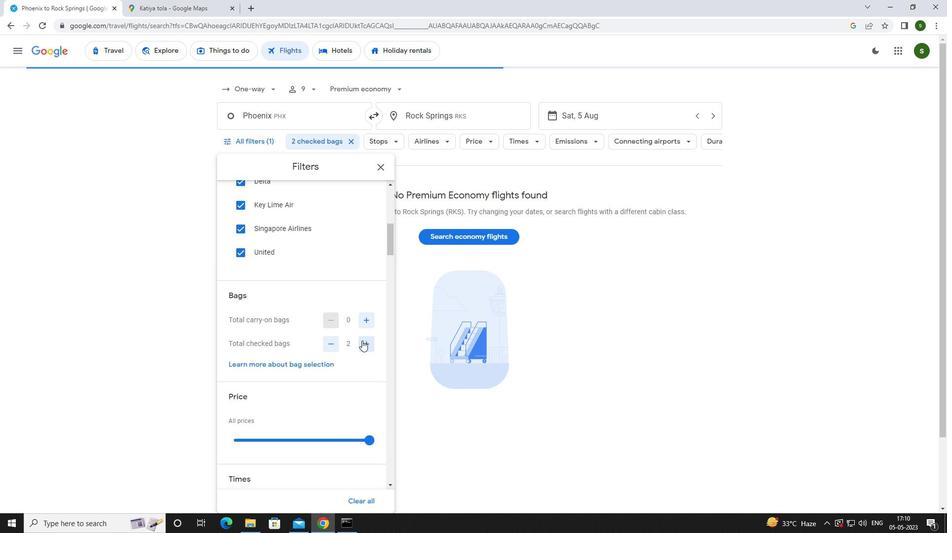 
Action: Mouse moved to (370, 338)
Screenshot: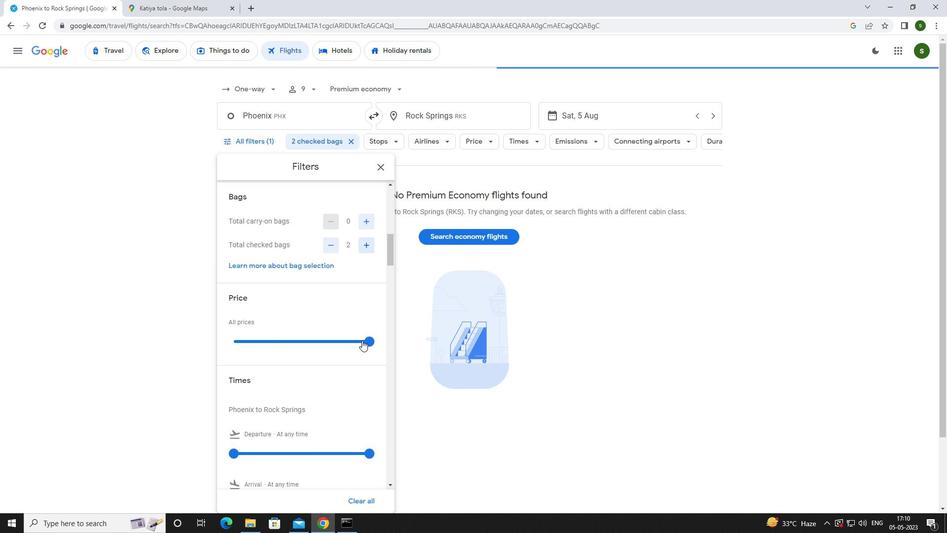 
Action: Mouse pressed left at (370, 338)
Screenshot: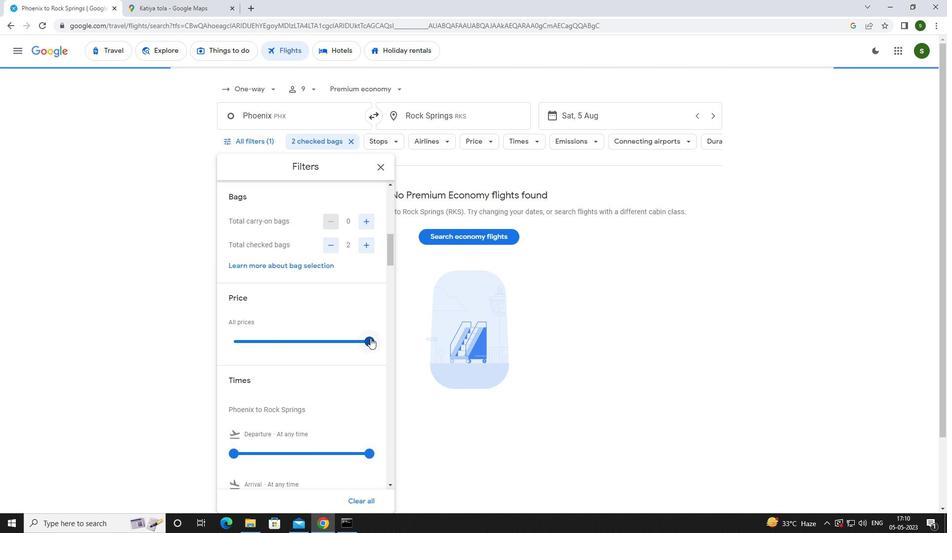 
Action: Mouse scrolled (370, 337) with delta (0, 0)
Screenshot: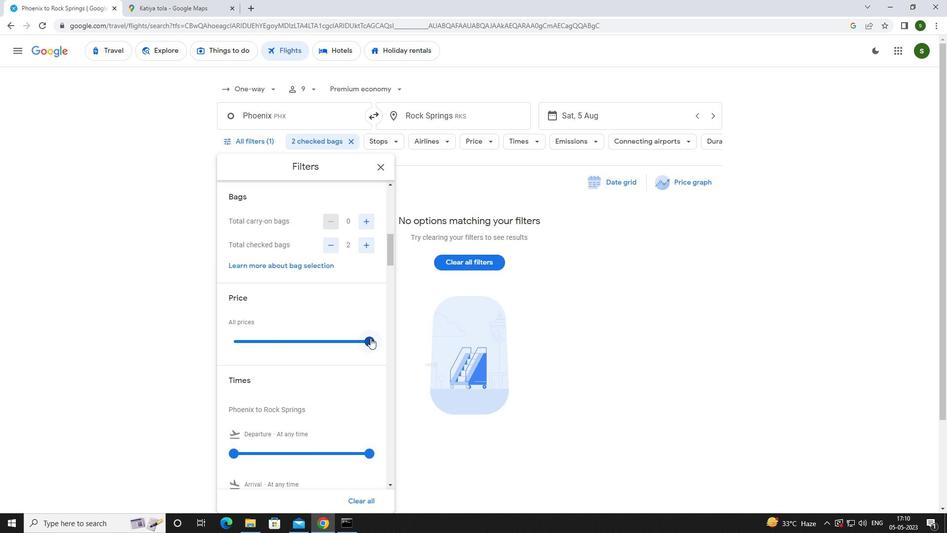 
Action: Mouse scrolled (370, 337) with delta (0, 0)
Screenshot: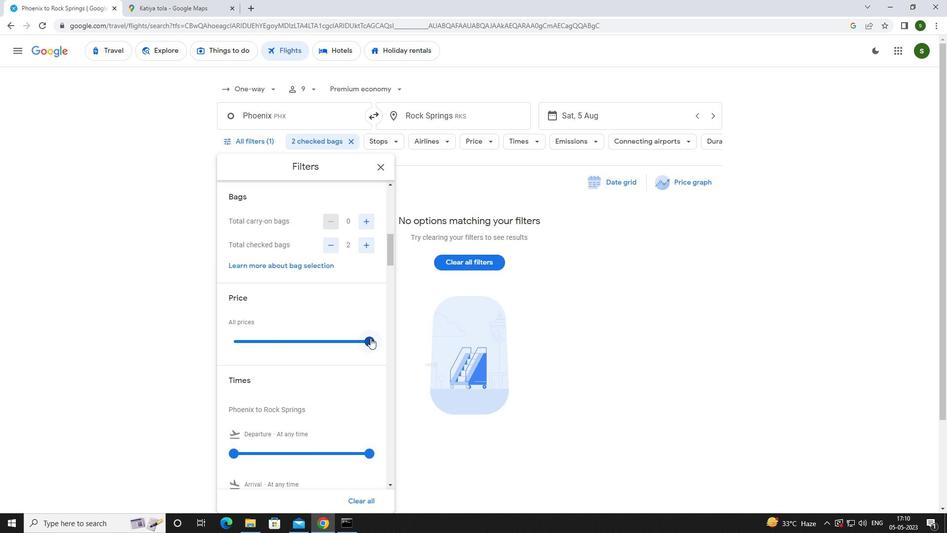 
Action: Mouse moved to (231, 356)
Screenshot: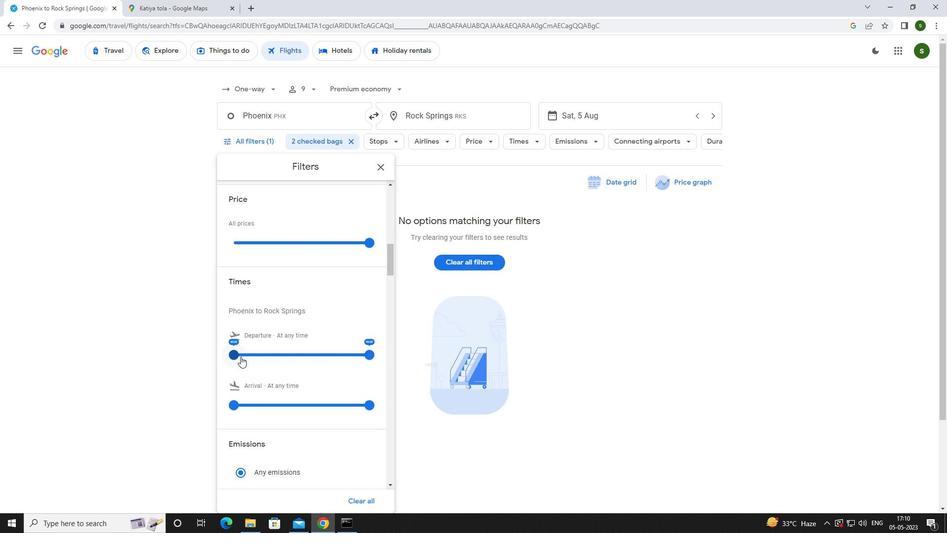 
Action: Mouse pressed left at (231, 356)
Screenshot: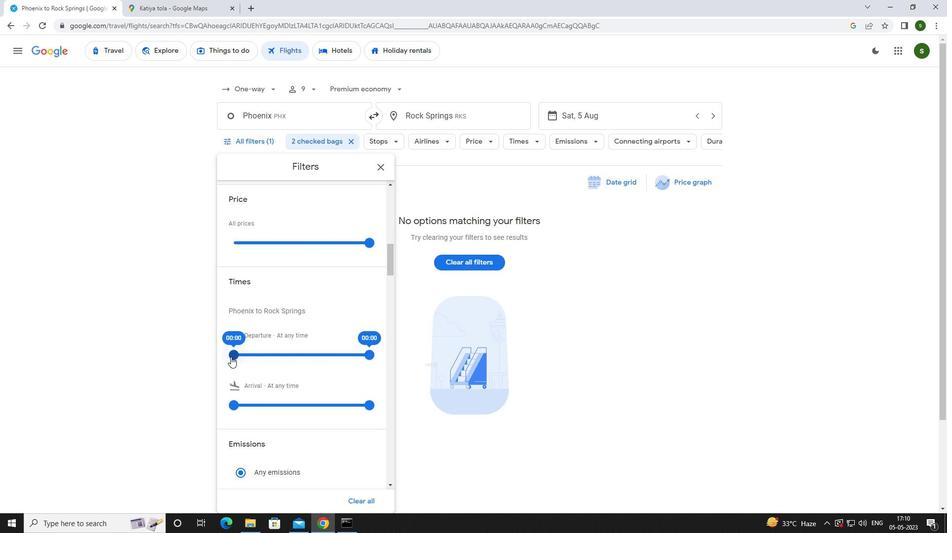 
Action: Mouse moved to (423, 411)
Screenshot: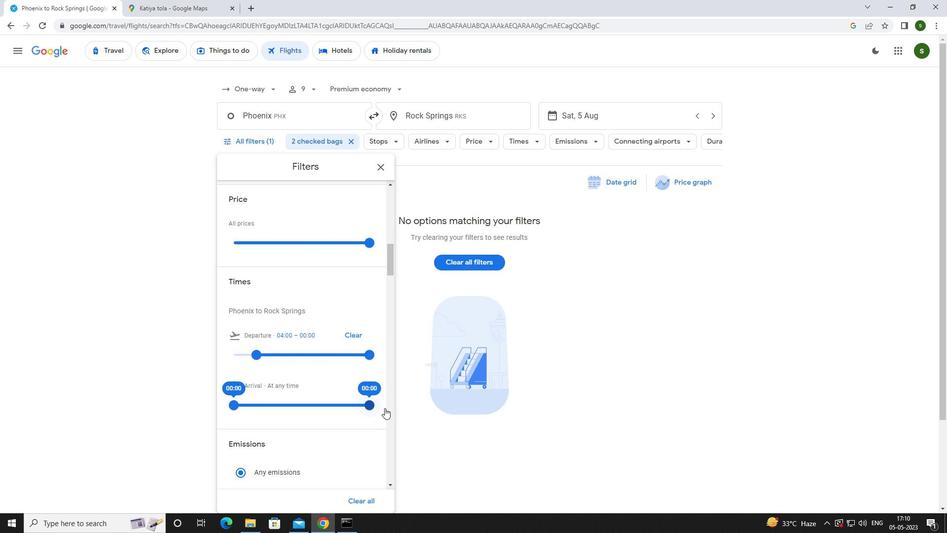
Action: Mouse pressed left at (423, 411)
Screenshot: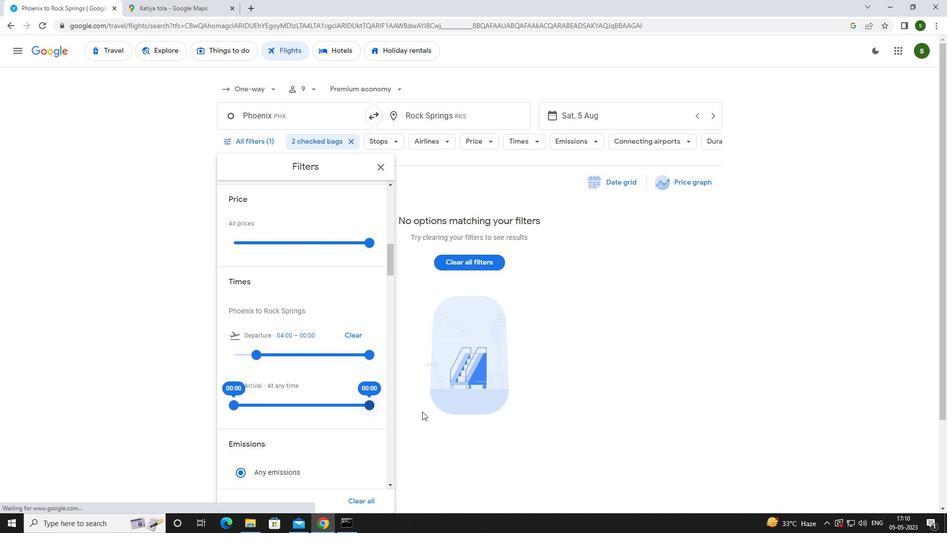 
